 Task: Create a calendar event titled 'meeting with technical lead' on May 18, 2023, from 2:00 PM to 3:00 PM, with the description '2nd floor softage'.
Action: Mouse moved to (412, 673)
Screenshot: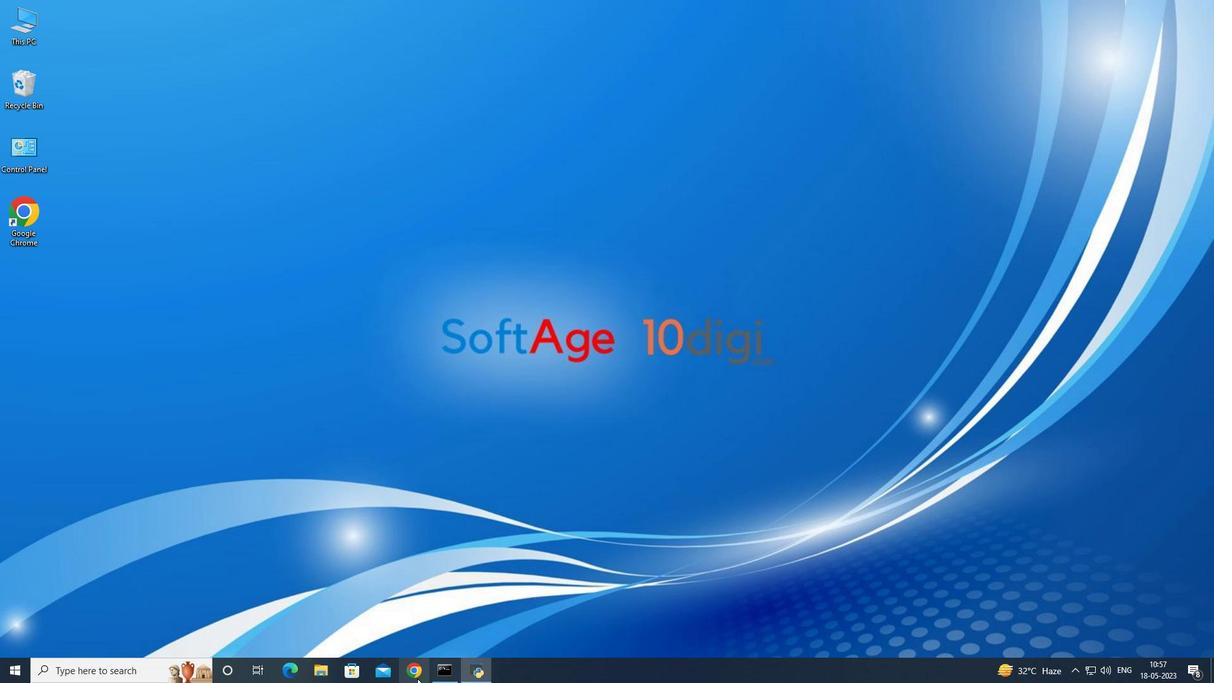 
Action: Mouse pressed left at (412, 673)
Screenshot: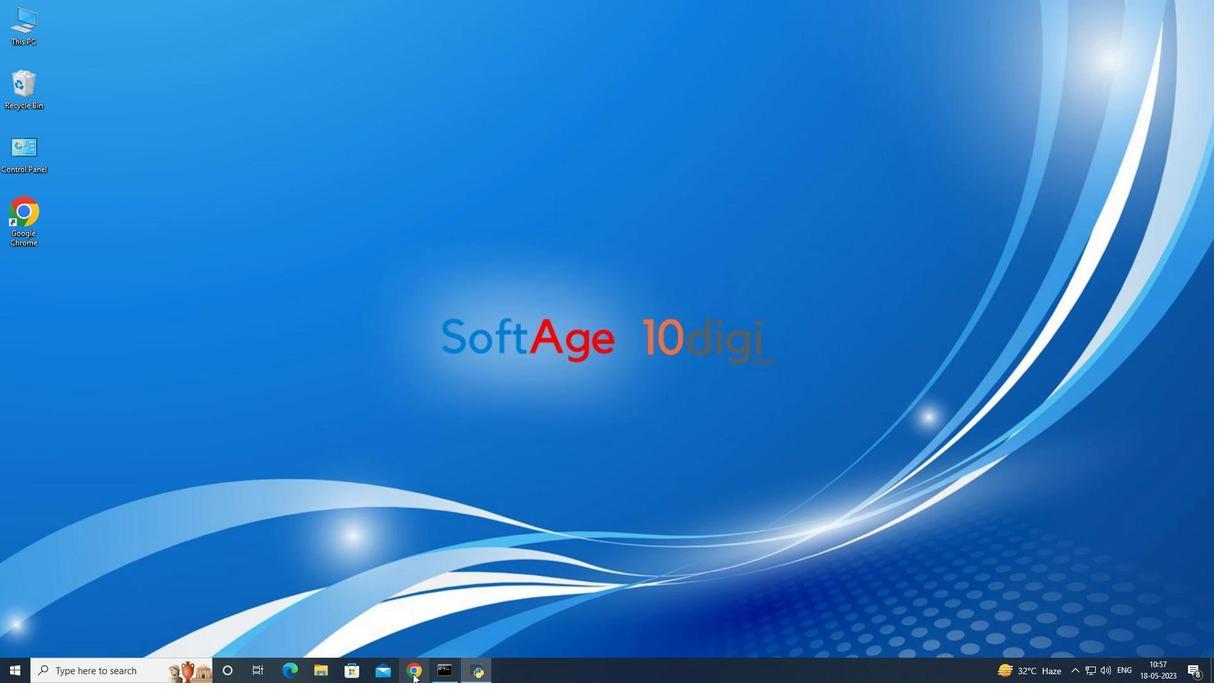 
Action: Mouse moved to (1160, 91)
Screenshot: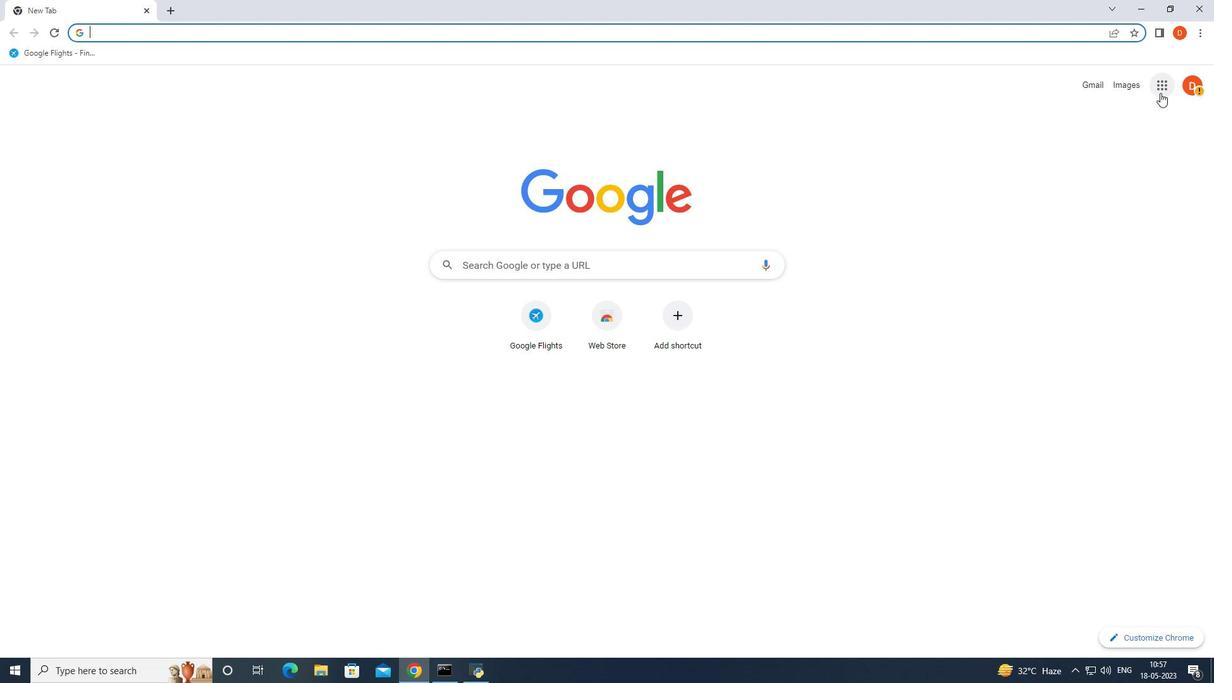 
Action: Mouse pressed left at (1160, 91)
Screenshot: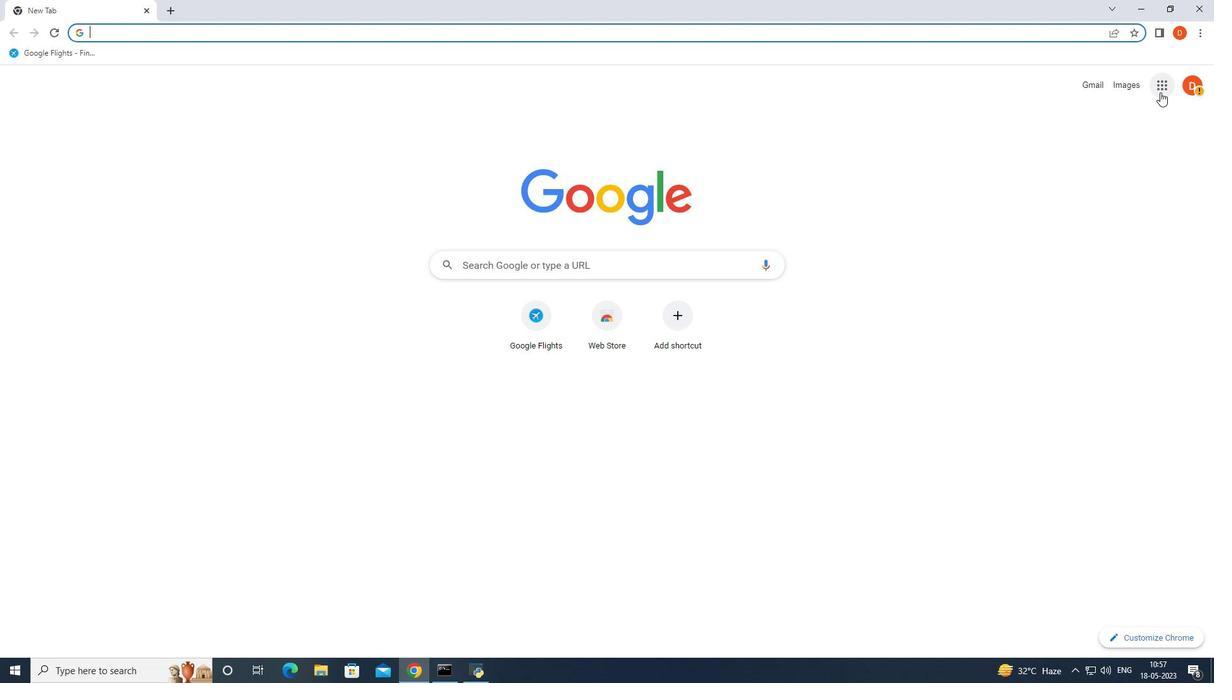 
Action: Mouse moved to (1158, 311)
Screenshot: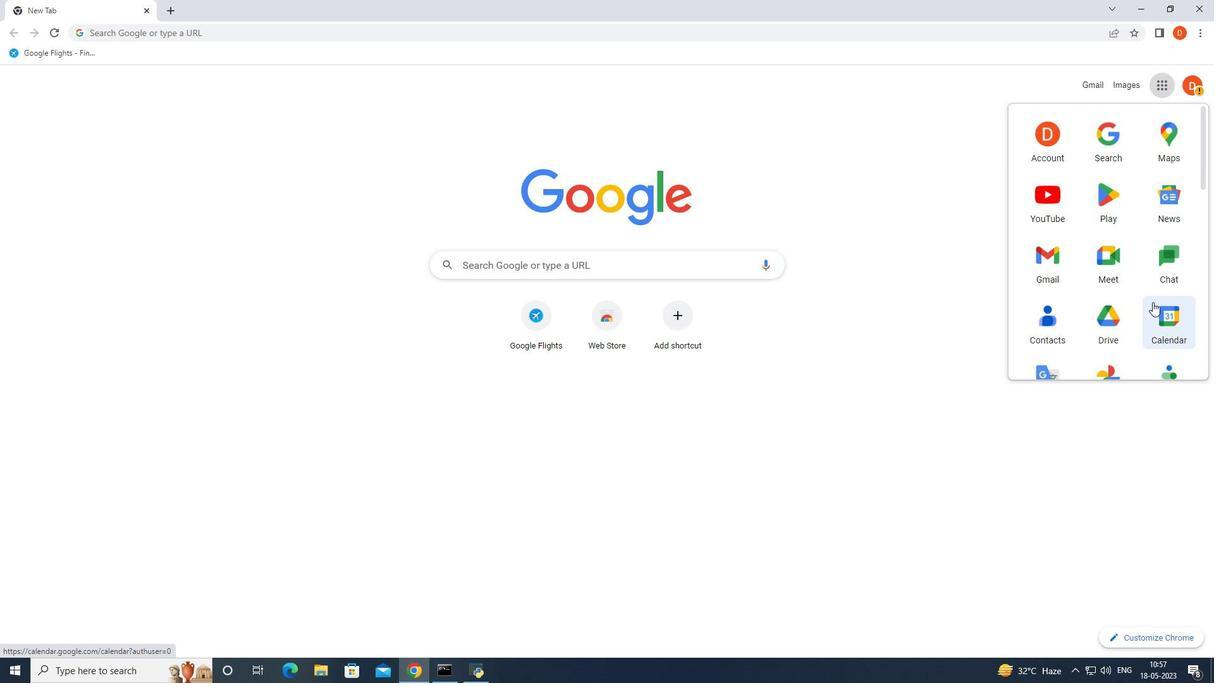 
Action: Mouse pressed left at (1158, 311)
Screenshot: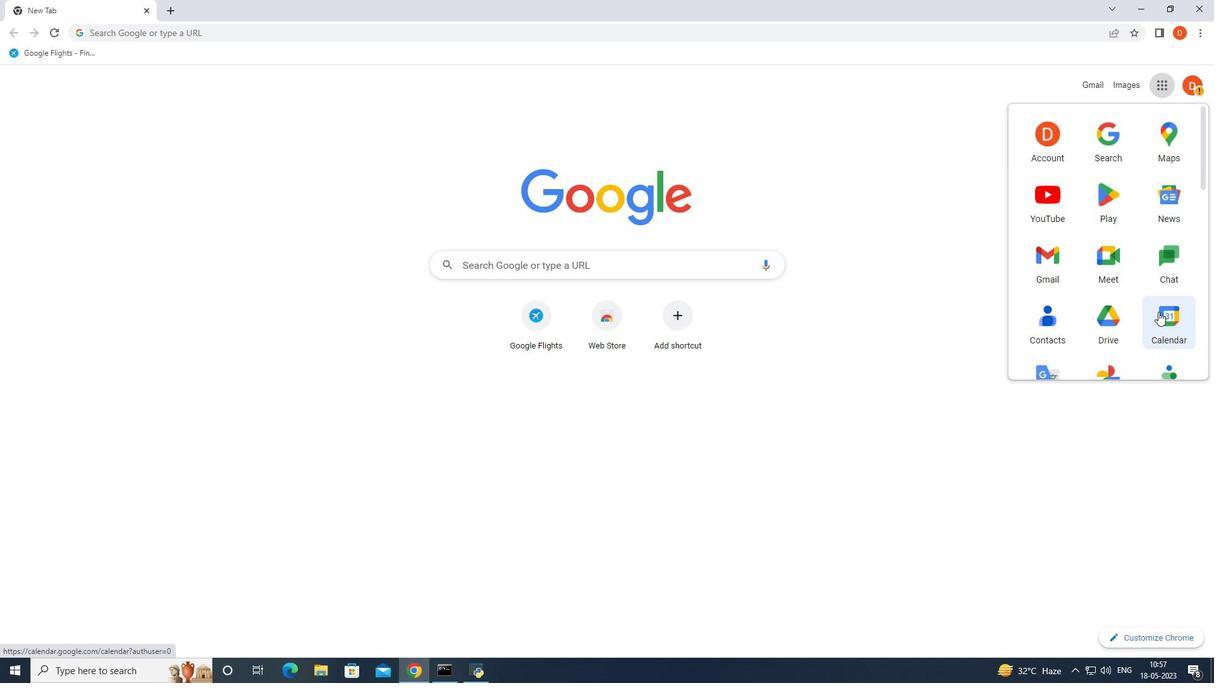 
Action: Mouse moved to (87, 112)
Screenshot: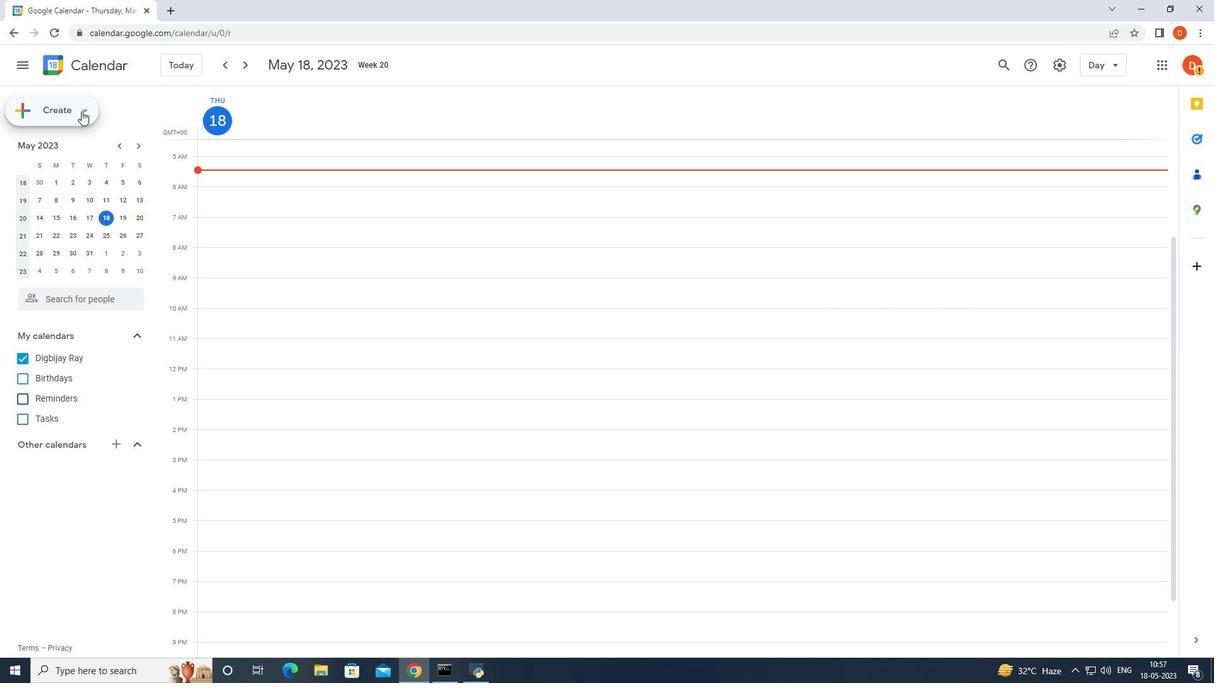 
Action: Mouse pressed left at (87, 112)
Screenshot: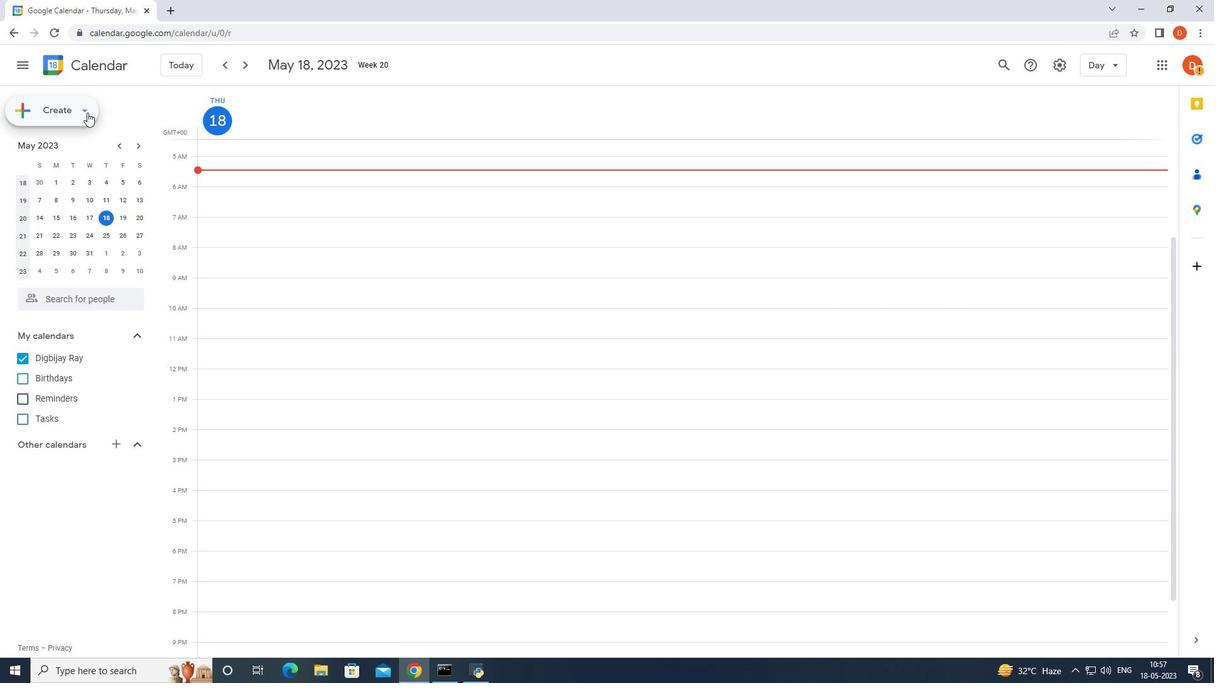 
Action: Mouse moved to (91, 153)
Screenshot: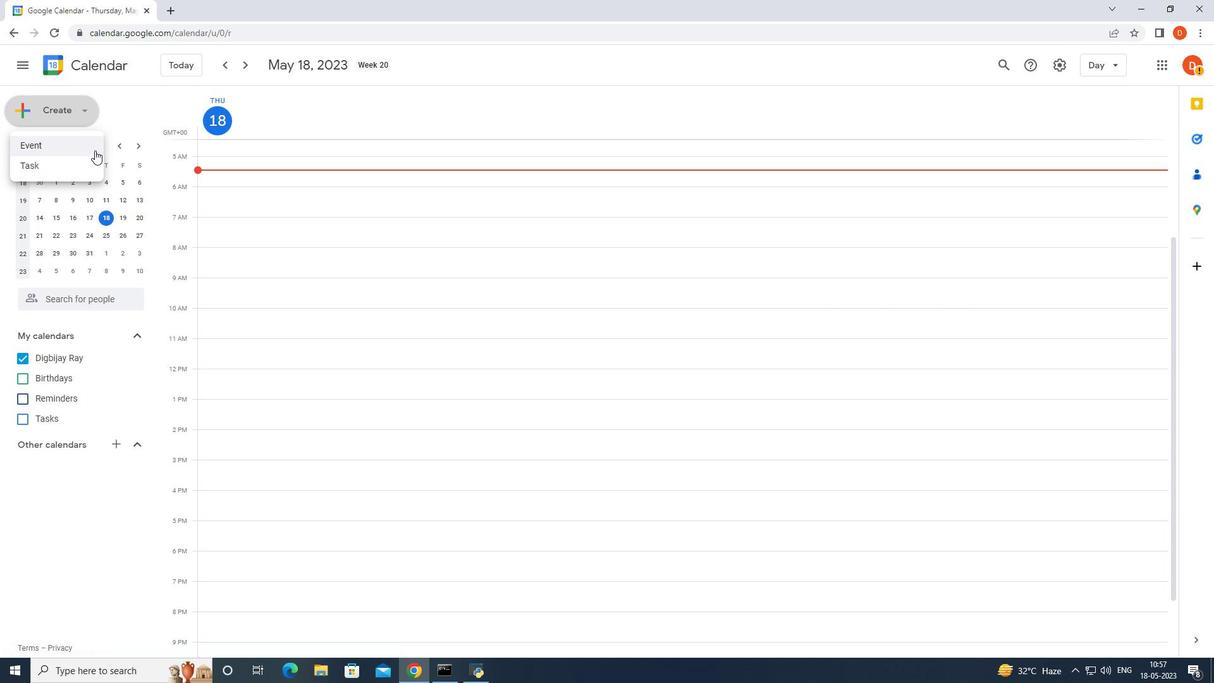 
Action: Mouse pressed left at (91, 153)
Screenshot: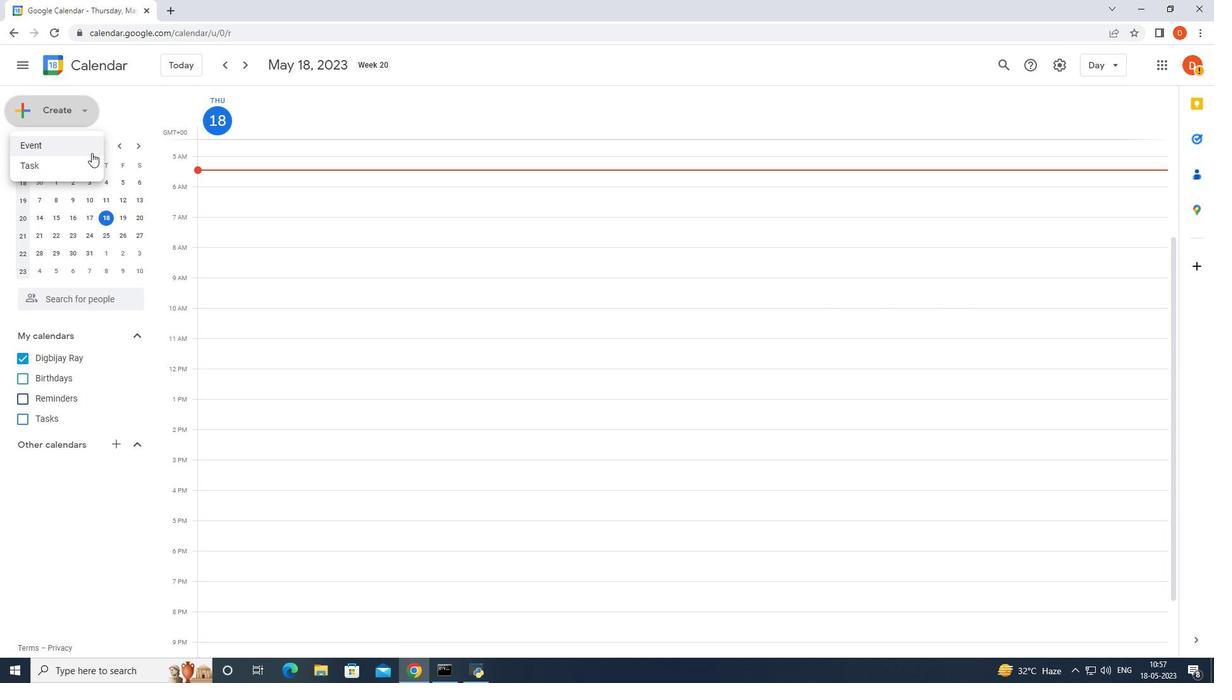 
Action: Mouse moved to (244, 262)
Screenshot: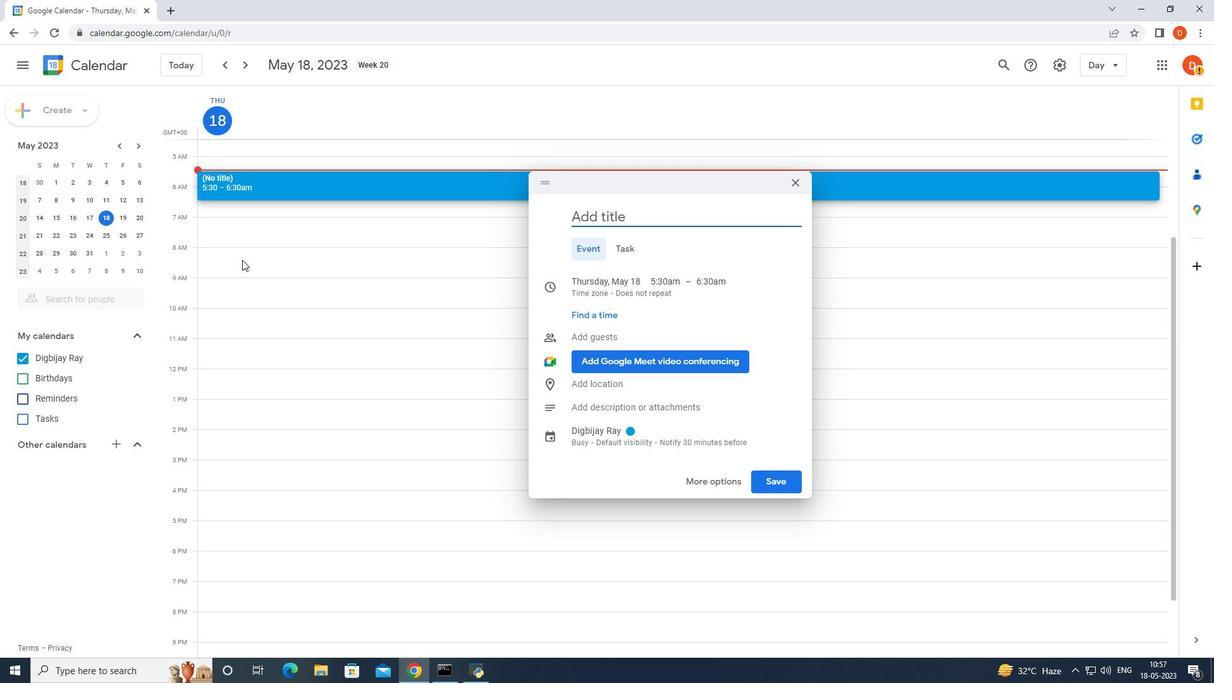 
Action: Mouse pressed left at (244, 262)
Screenshot: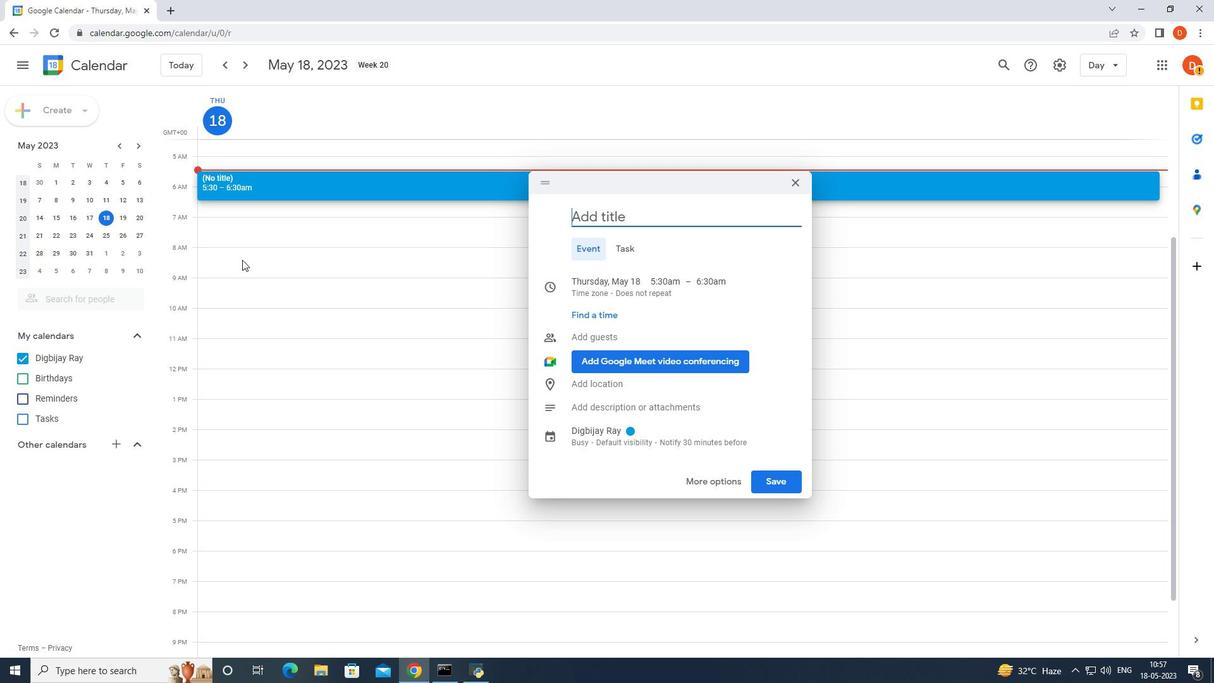 
Action: Mouse moved to (237, 317)
Screenshot: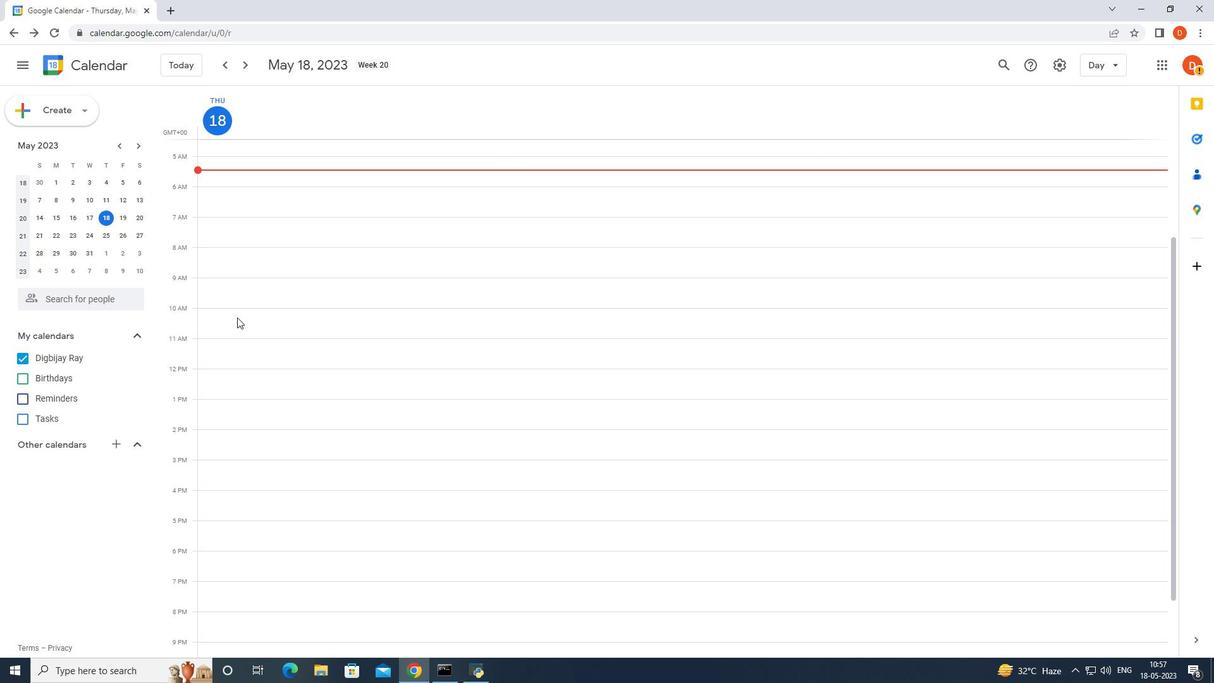 
Action: Mouse pressed left at (237, 317)
Screenshot: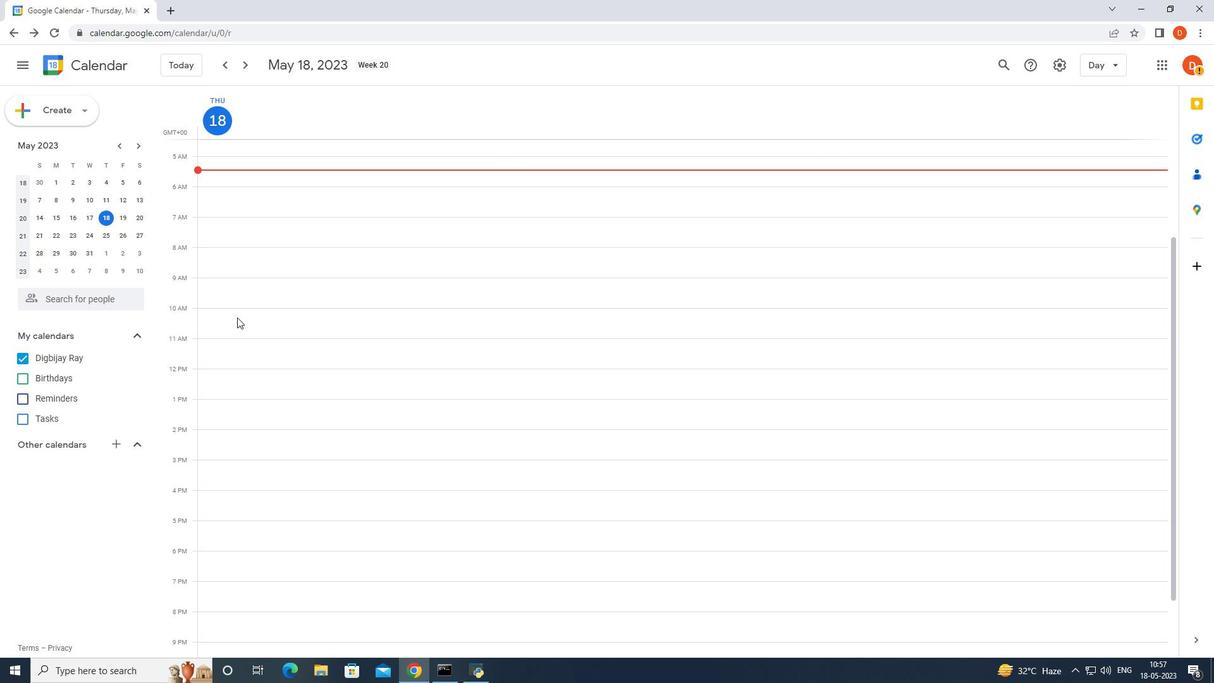 
Action: Mouse moved to (618, 235)
Screenshot: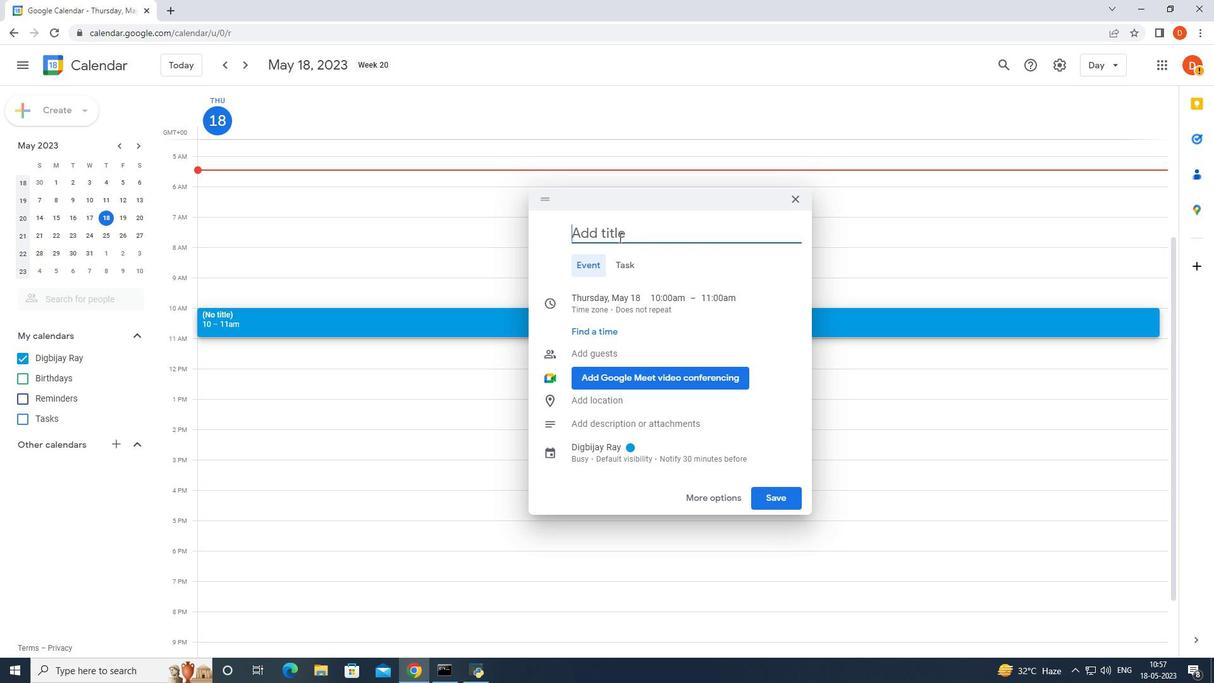 
Action: Key pressed meeting<Key.space>with<Key.space>technical<Key.space>lead
Screenshot: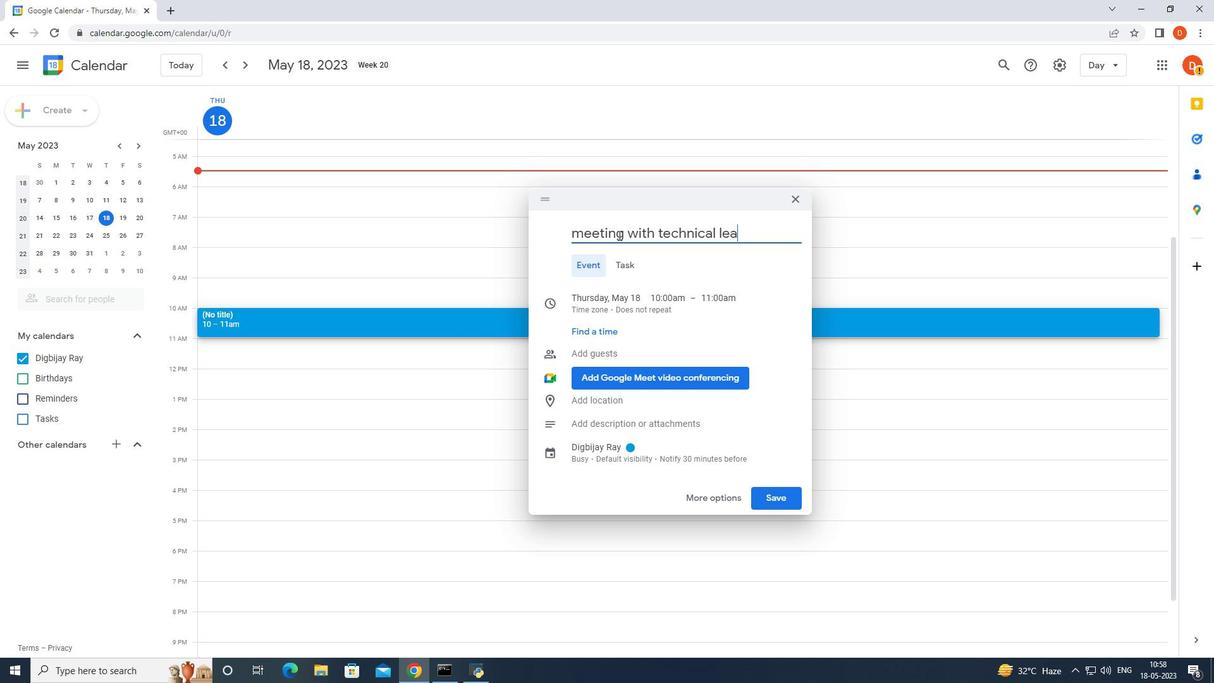 
Action: Mouse moved to (720, 498)
Screenshot: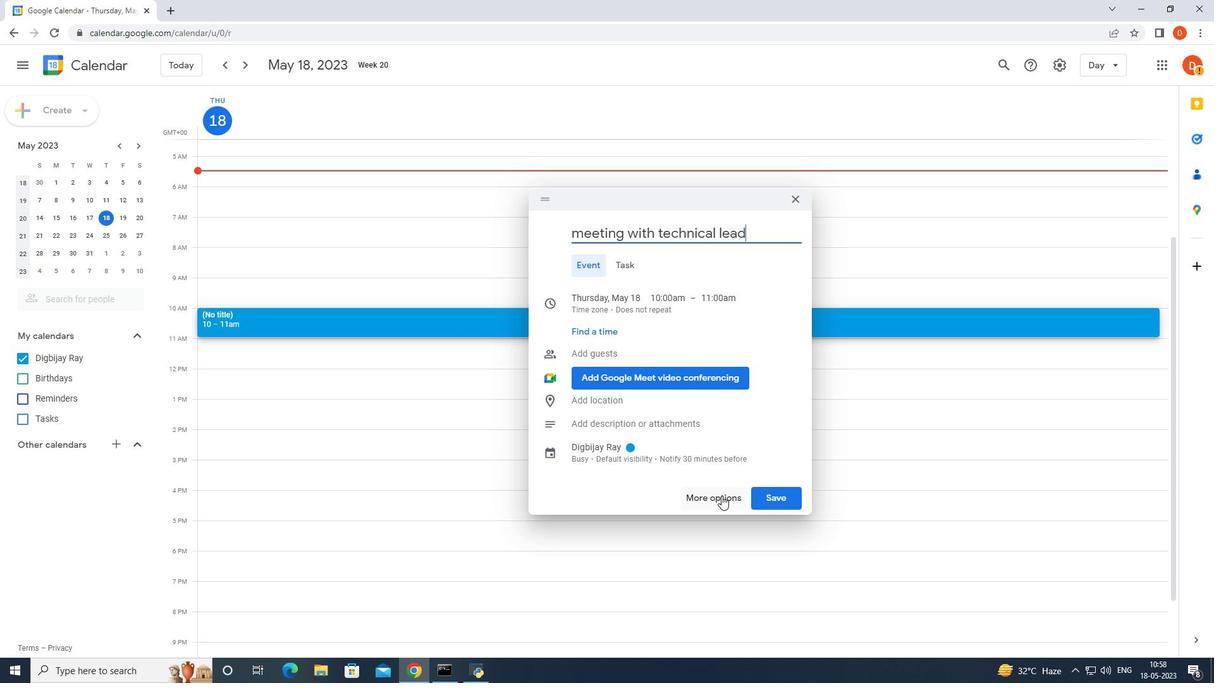 
Action: Mouse pressed left at (720, 498)
Screenshot: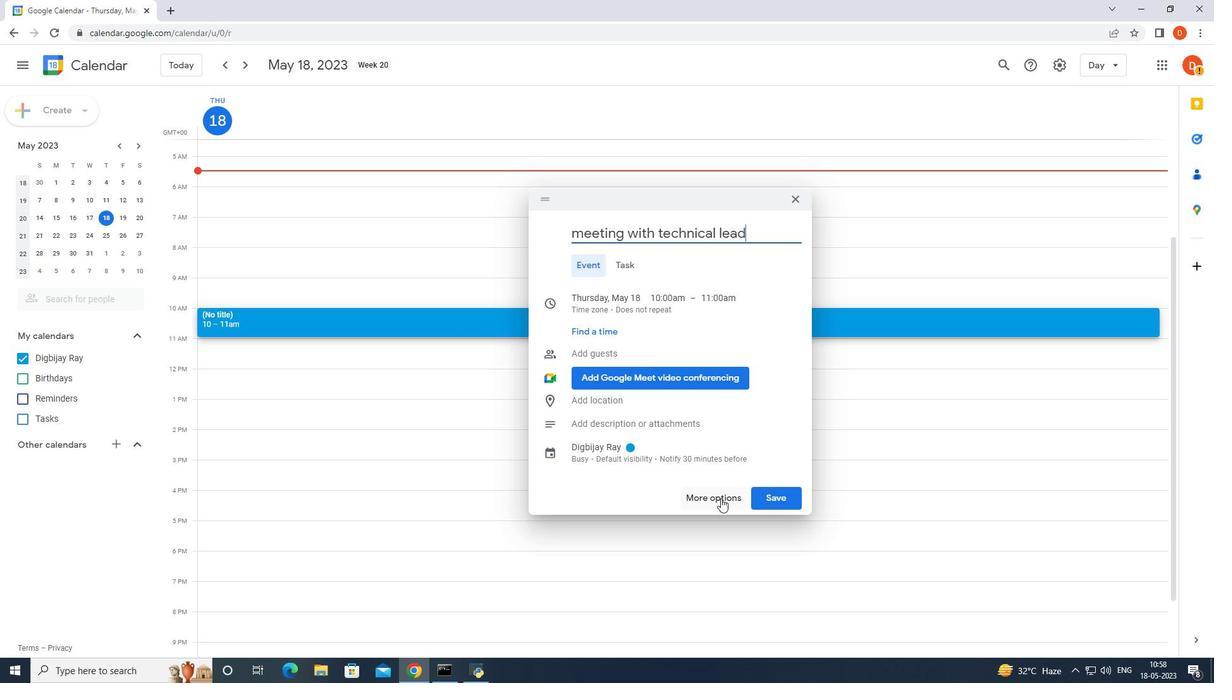 
Action: Mouse moved to (106, 414)
Screenshot: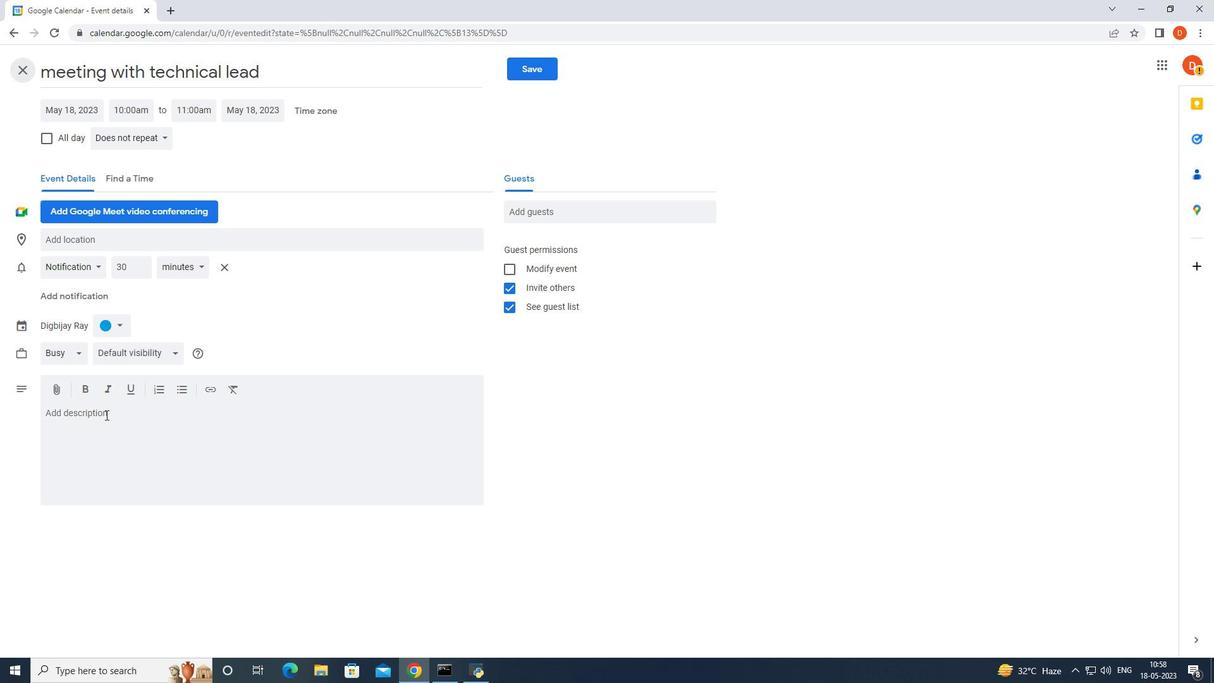 
Action: Mouse pressed left at (106, 414)
Screenshot: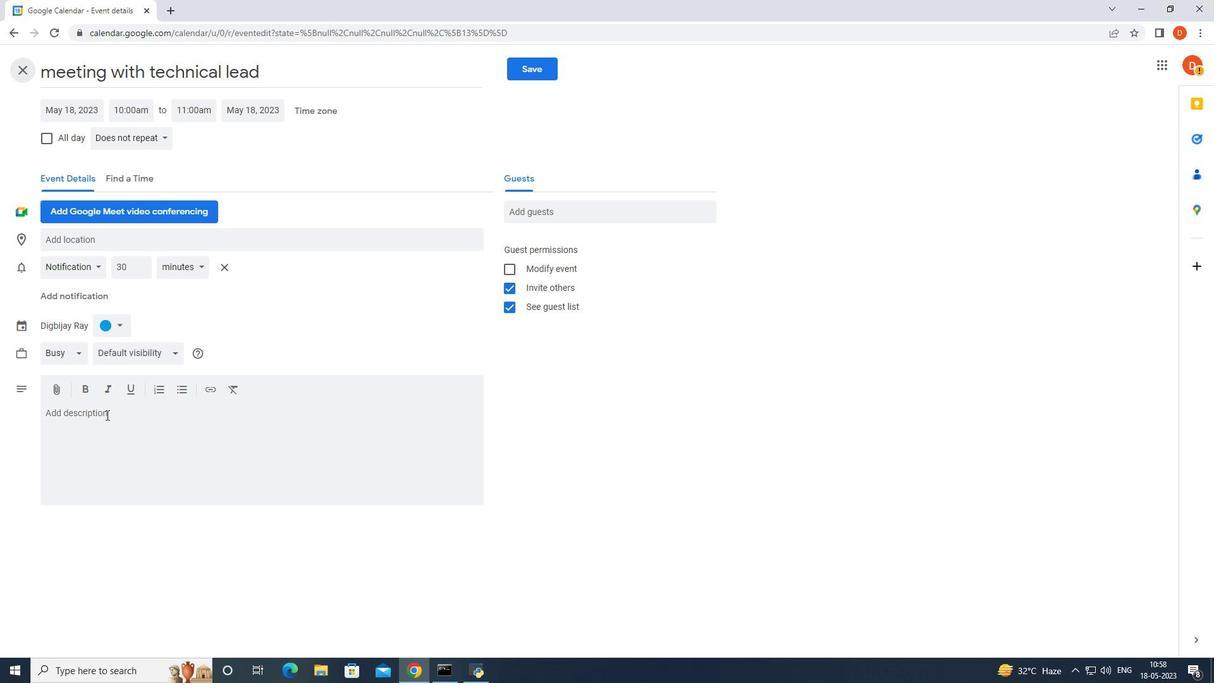 
Action: Mouse moved to (218, 418)
Screenshot: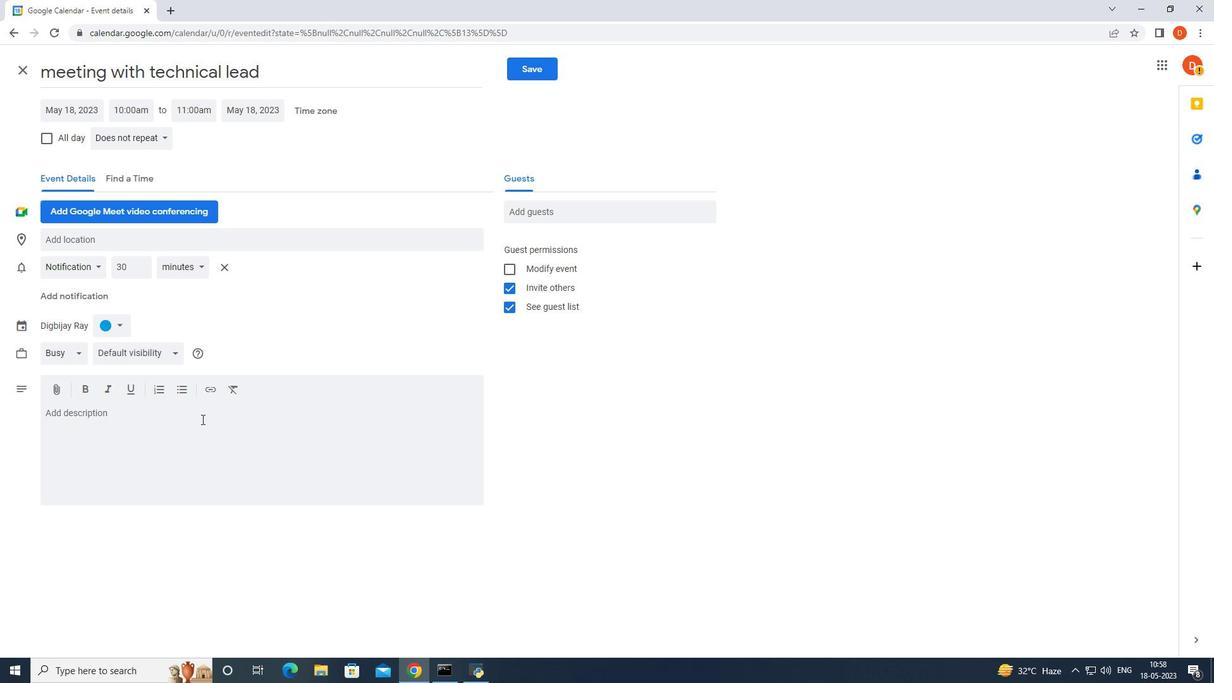 
Action: Key pressed <Key.shift><Key.shift><Key.shift><Key.shift><Key.shift><Key.shift><Key.shift><Key.shift><Key.shift>@<Key.backspace>2<Key.space>nd<Key.space><Key.backspace><Key.backspace><Key.backspace><Key.backspace>nd<Key.space>floor<Key.space>in<Key.space>softage<Key.space>information<Key.space>ana<Key.backspace>d<Key.space>tech<Key.space>n<Key.backspace><Key.backspace>nology
Screenshot: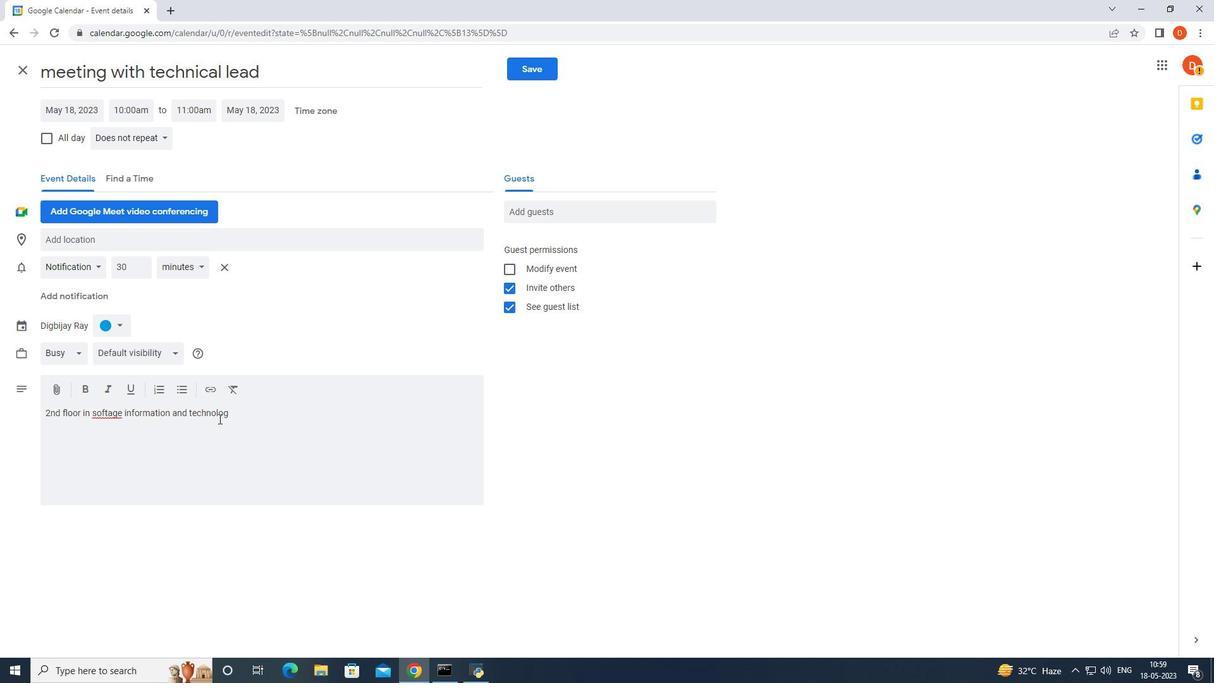 
Action: Mouse moved to (514, 71)
Screenshot: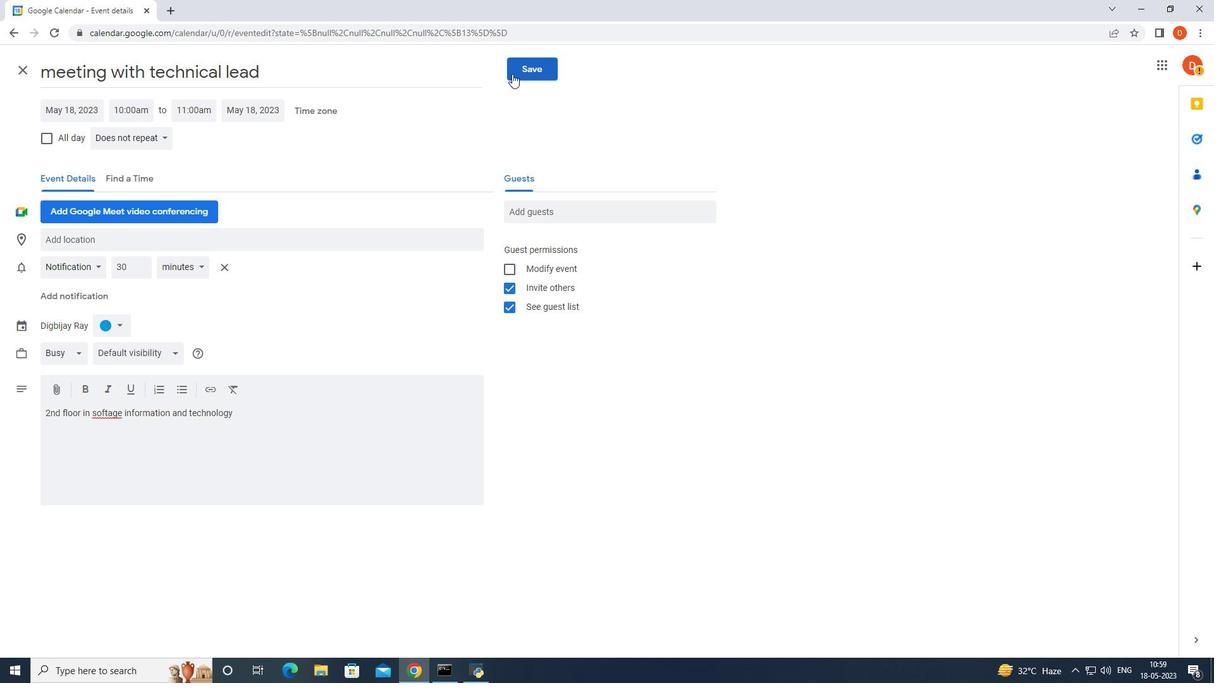 
Action: Mouse pressed left at (514, 71)
Screenshot: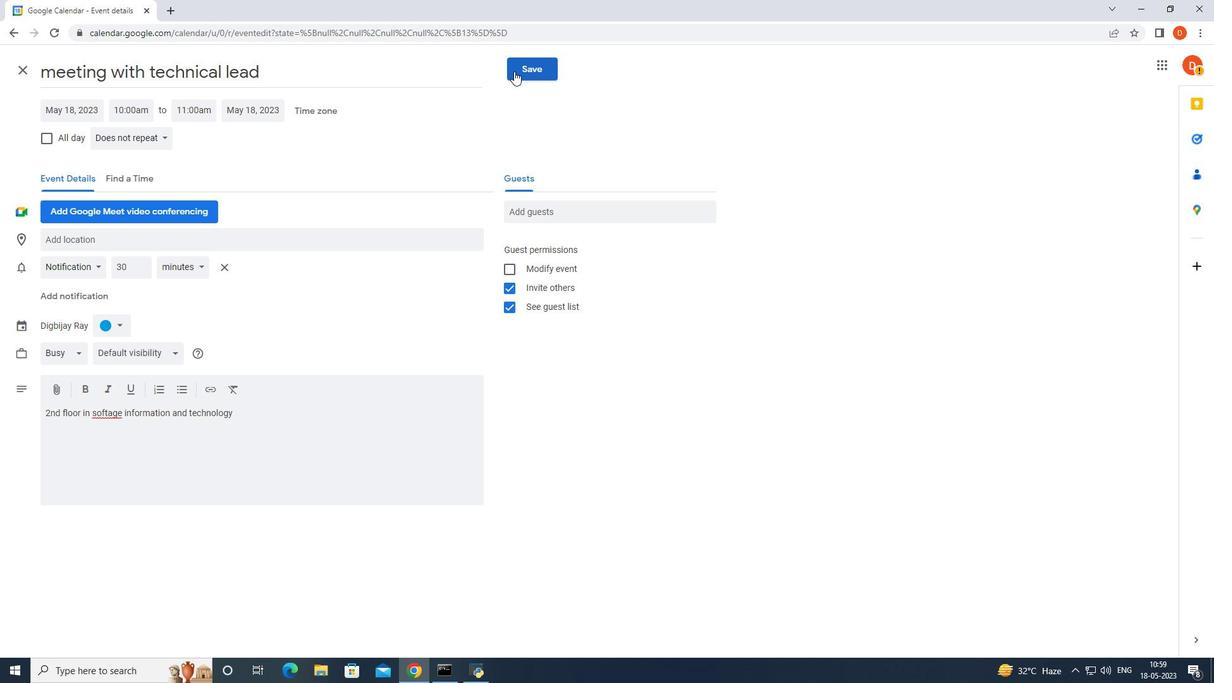 
Action: Mouse moved to (282, 433)
Screenshot: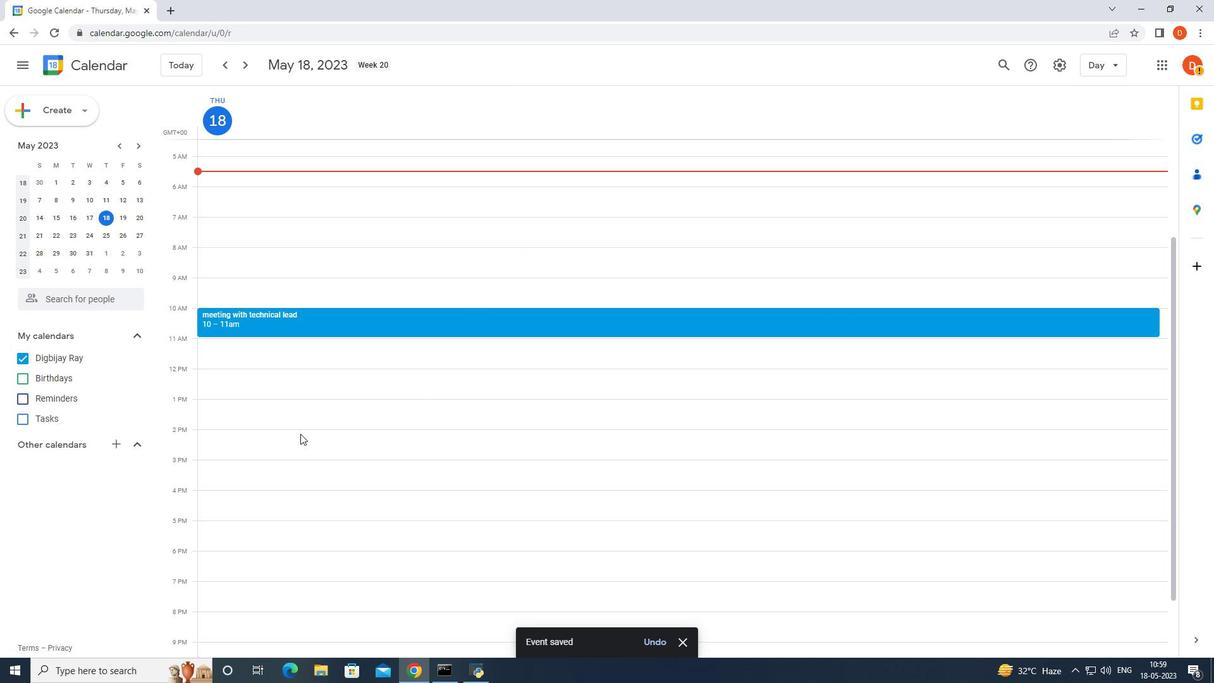 
Action: Mouse pressed left at (282, 433)
Screenshot: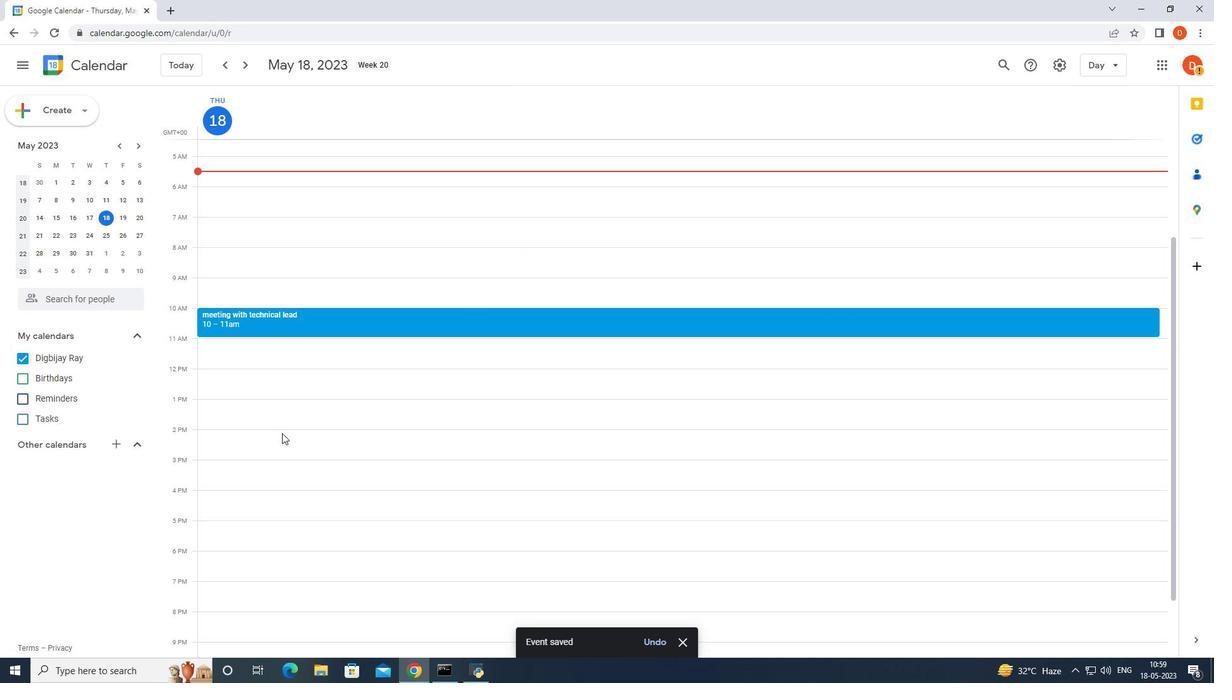 
Action: Mouse moved to (718, 507)
Screenshot: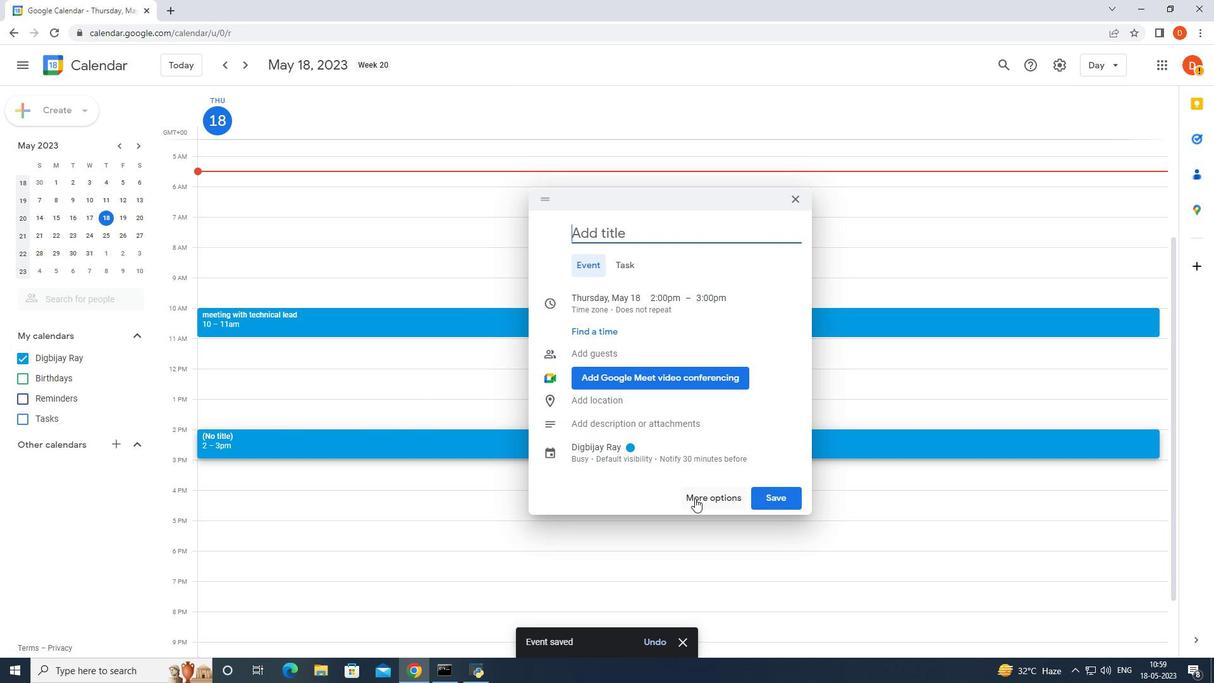 
Action: Mouse pressed left at (718, 507)
Screenshot: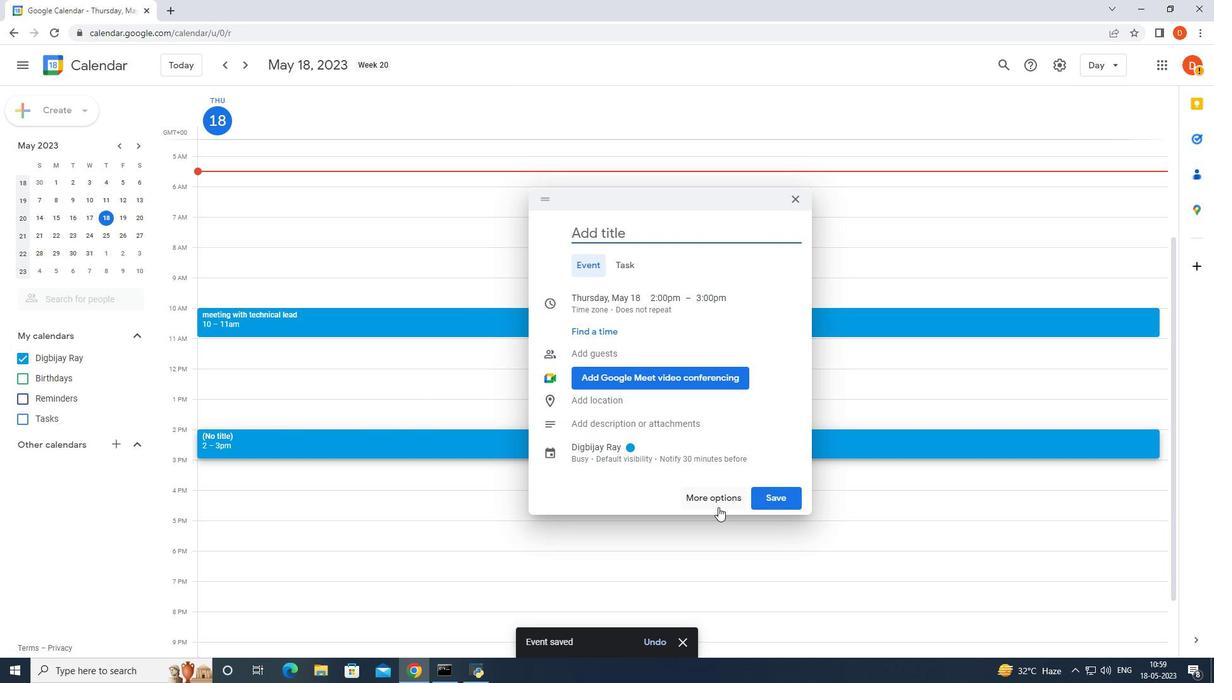 
Action: Mouse moved to (192, 67)
Screenshot: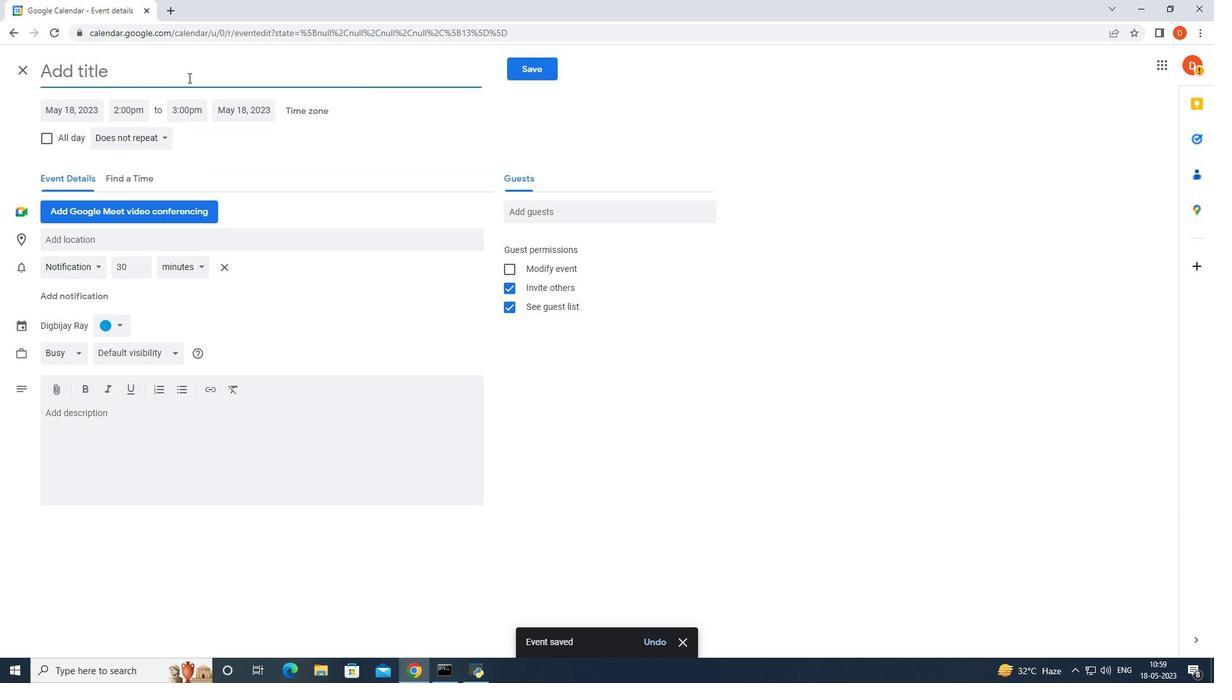 
Action: Mouse pressed left at (192, 67)
Screenshot: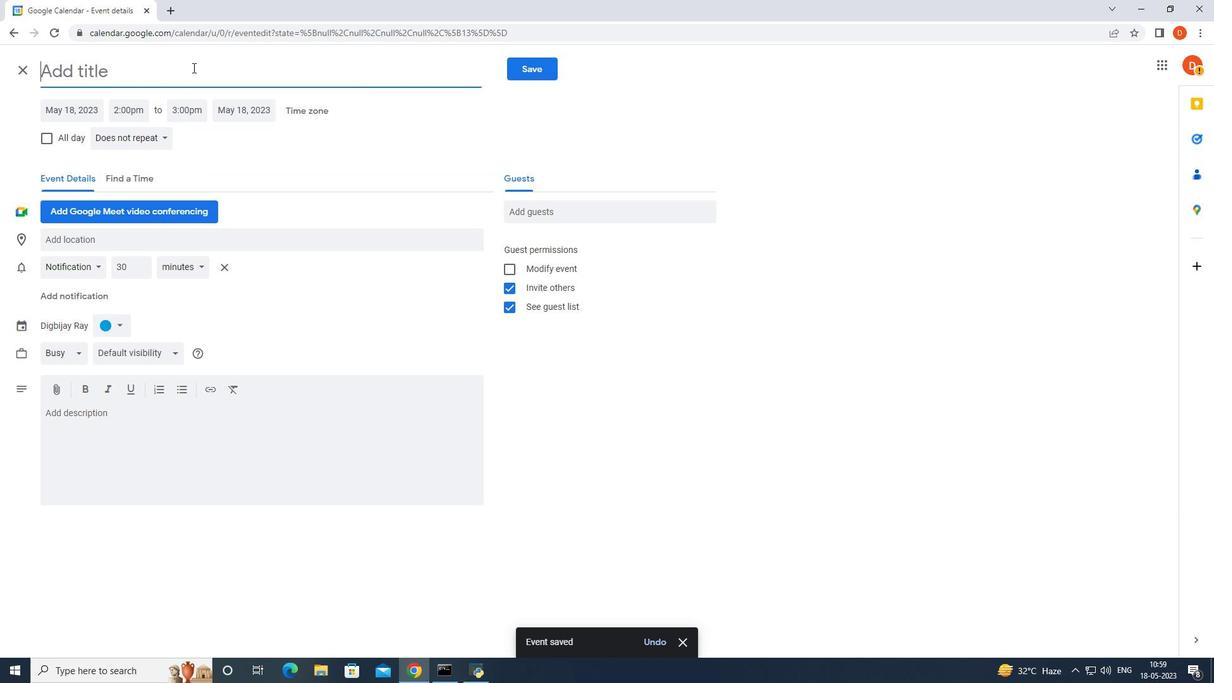 
Action: Mouse moved to (137, 80)
Screenshot: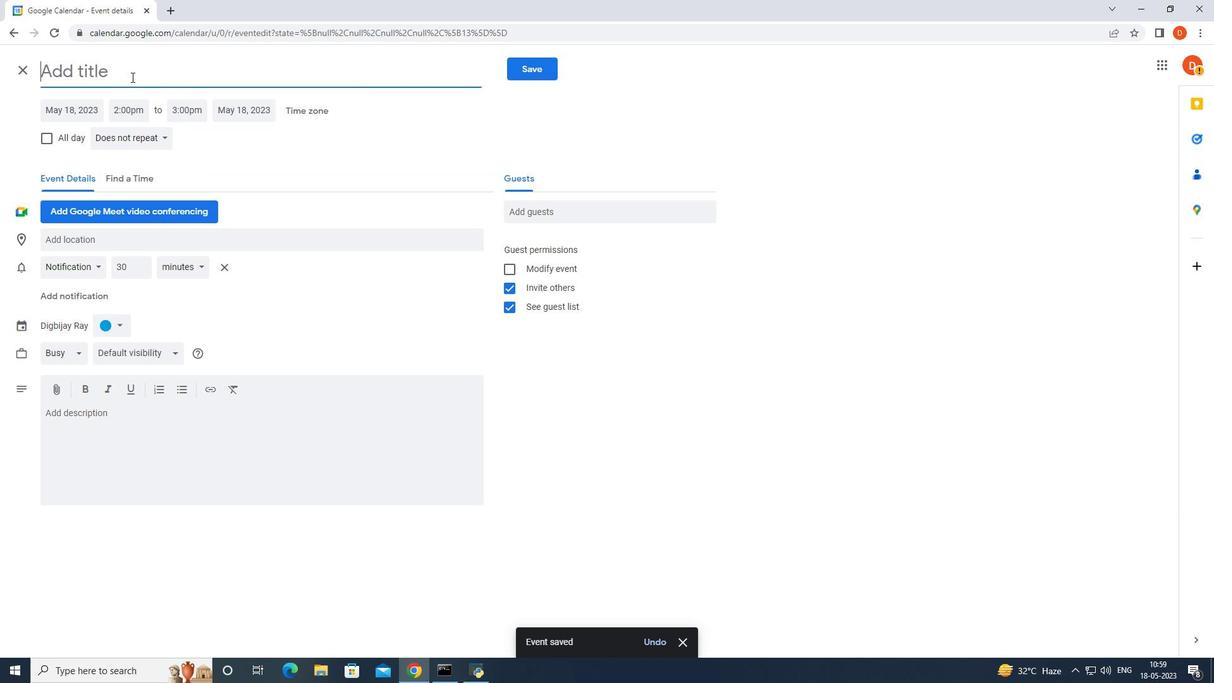 
Action: Key pressed meeting<Key.space>with<Key.space>technical<Key.space>lead
Screenshot: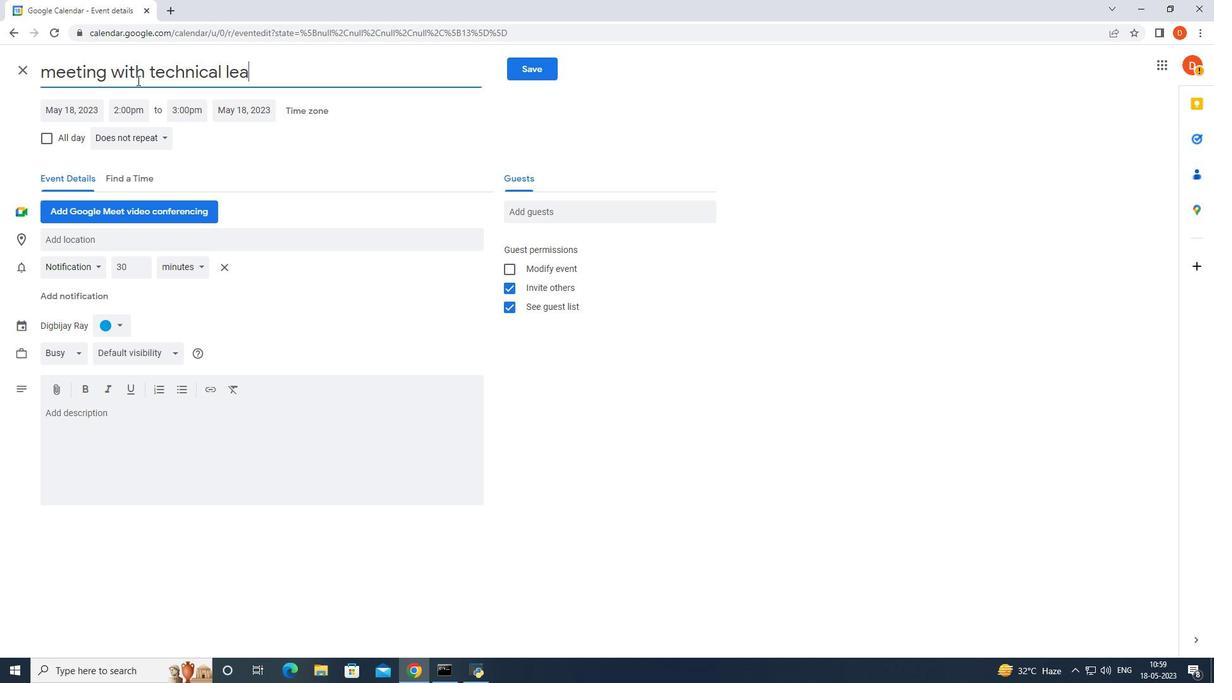 
Action: Mouse moved to (119, 425)
Screenshot: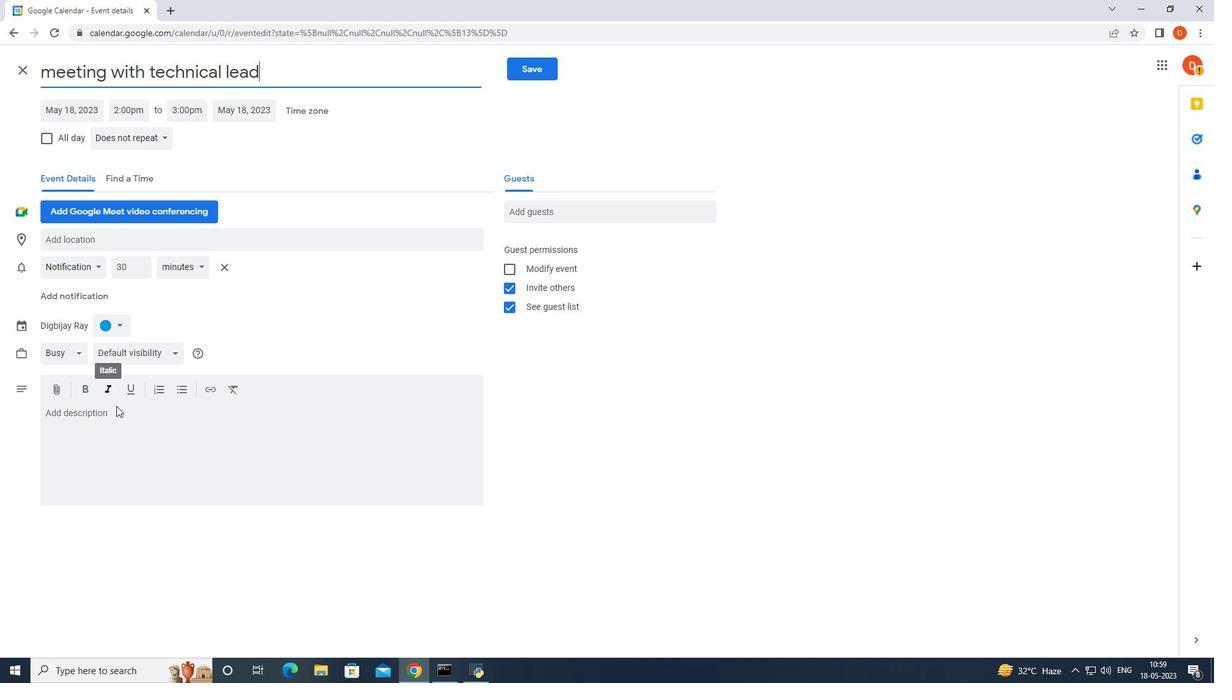 
Action: Mouse pressed left at (119, 425)
Screenshot: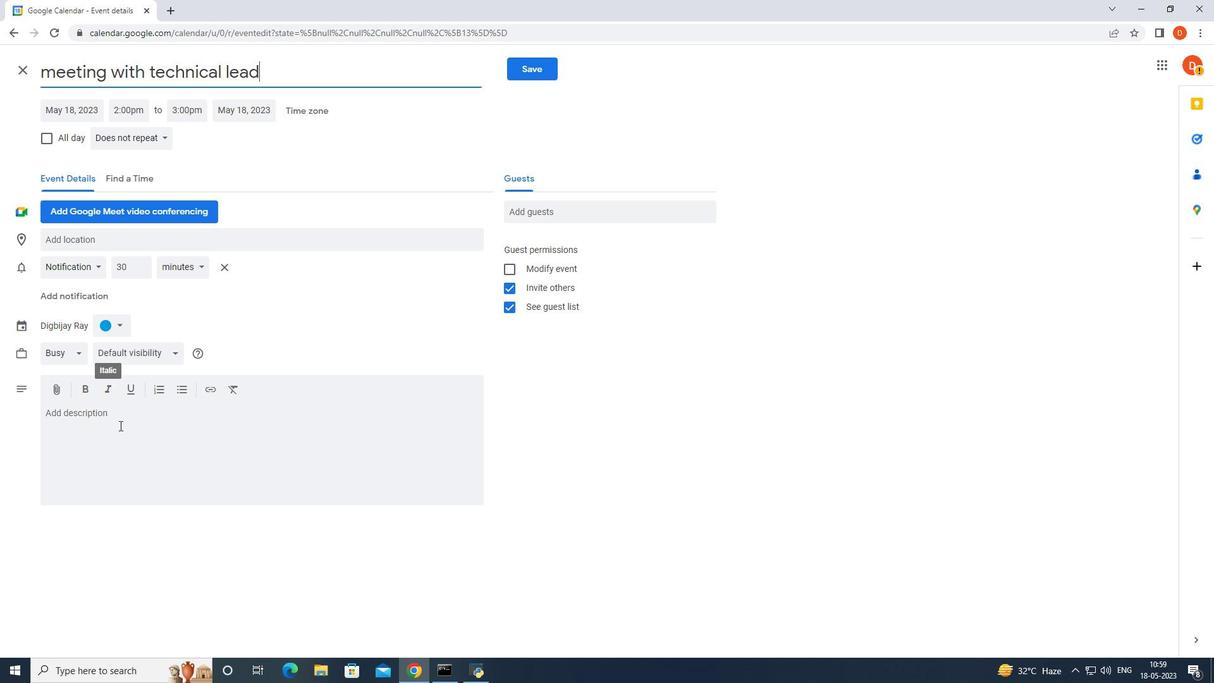 
Action: Mouse moved to (86, 421)
Screenshot: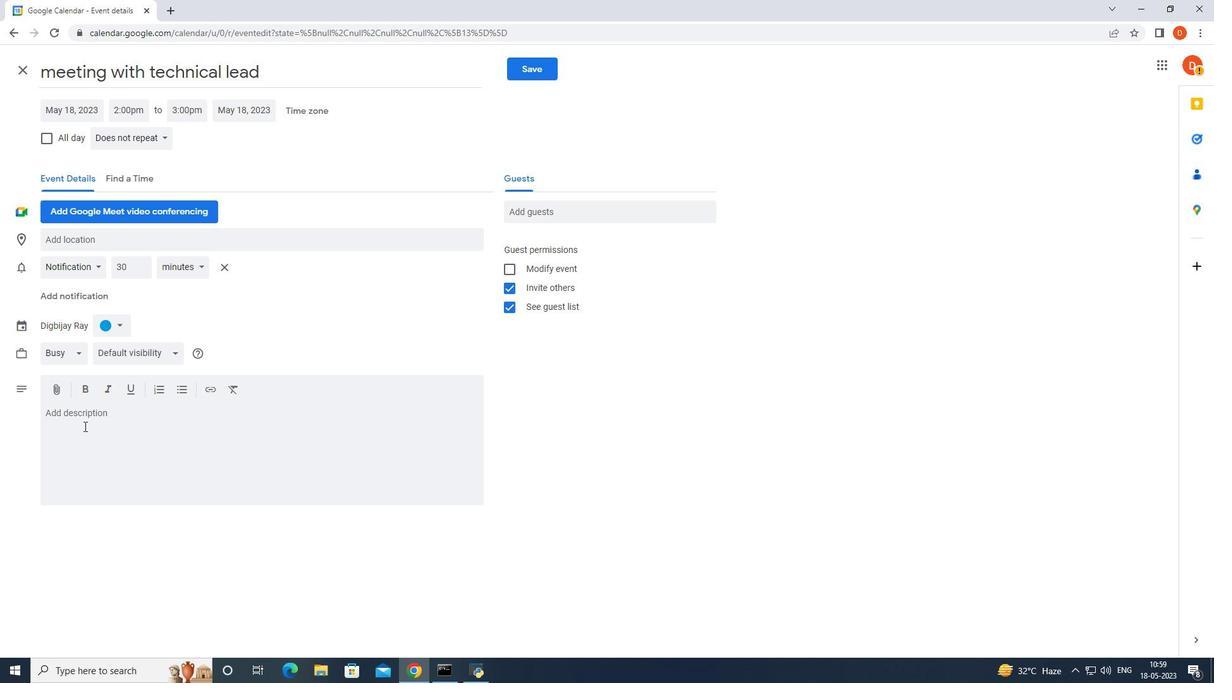 
Action: Key pressed 2nd<Key.space>fli<Key.backspace>oor<Key.space>softage<Key.space>information<Key.space>and<Key.space>technology
Screenshot: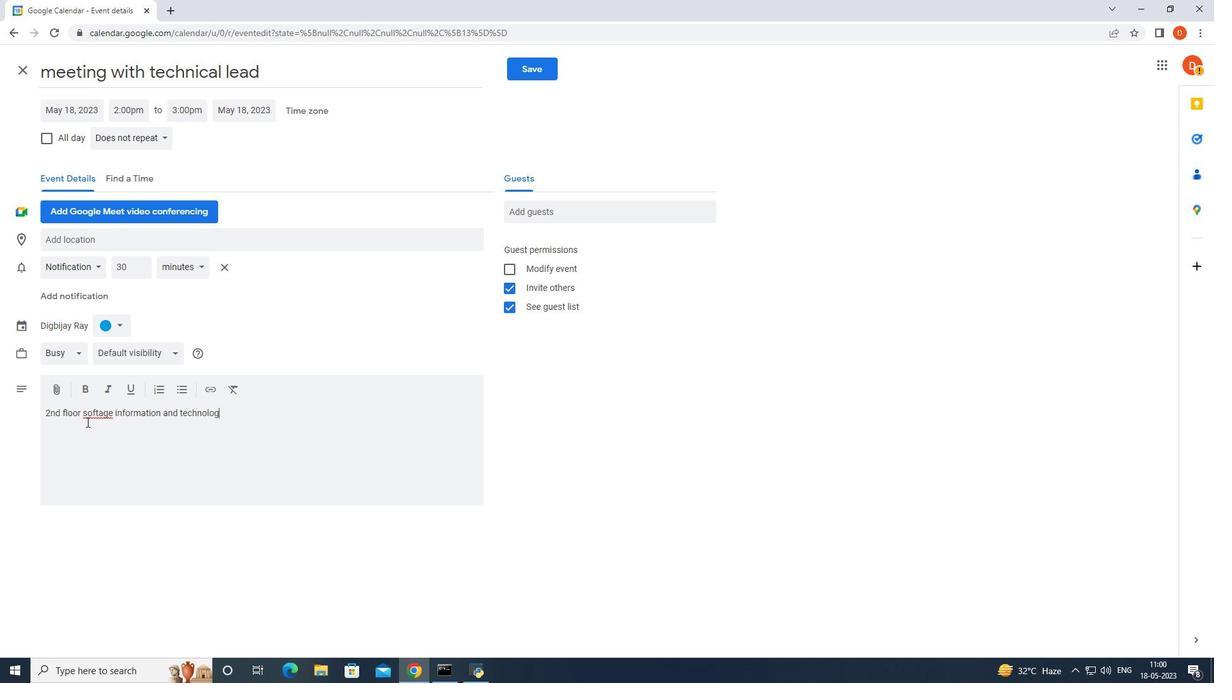 
Action: Mouse moved to (509, 64)
Screenshot: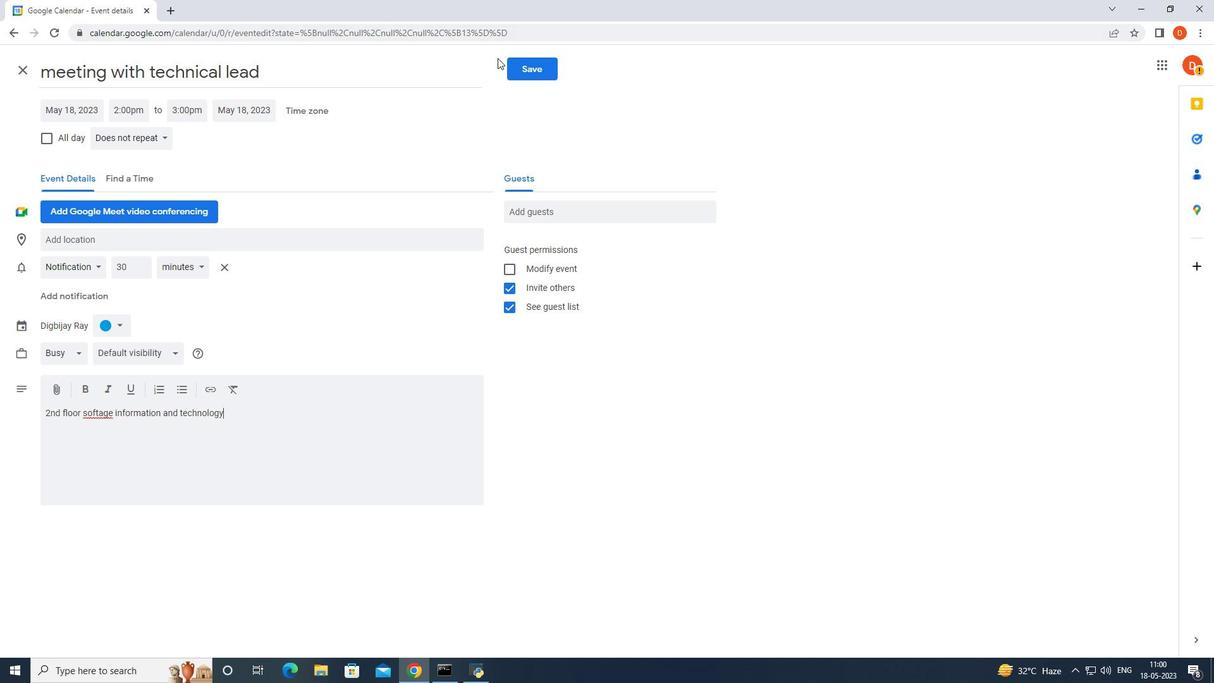 
Action: Mouse pressed left at (509, 64)
Screenshot: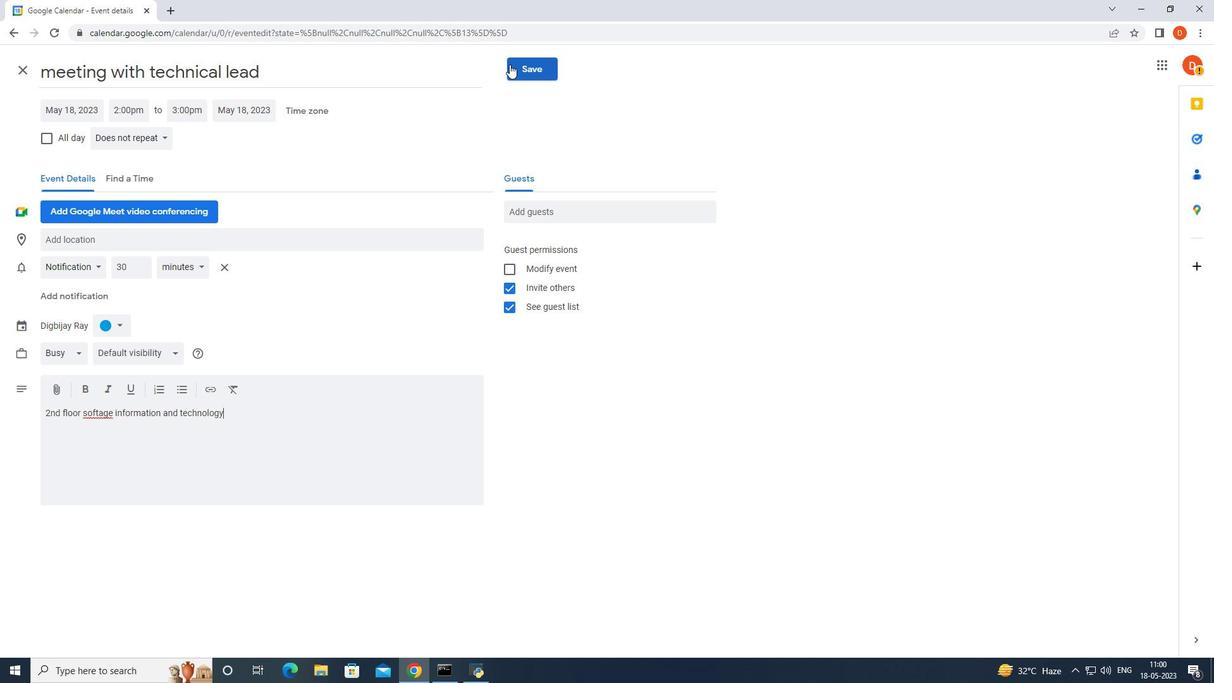 
Action: Mouse moved to (434, 233)
Screenshot: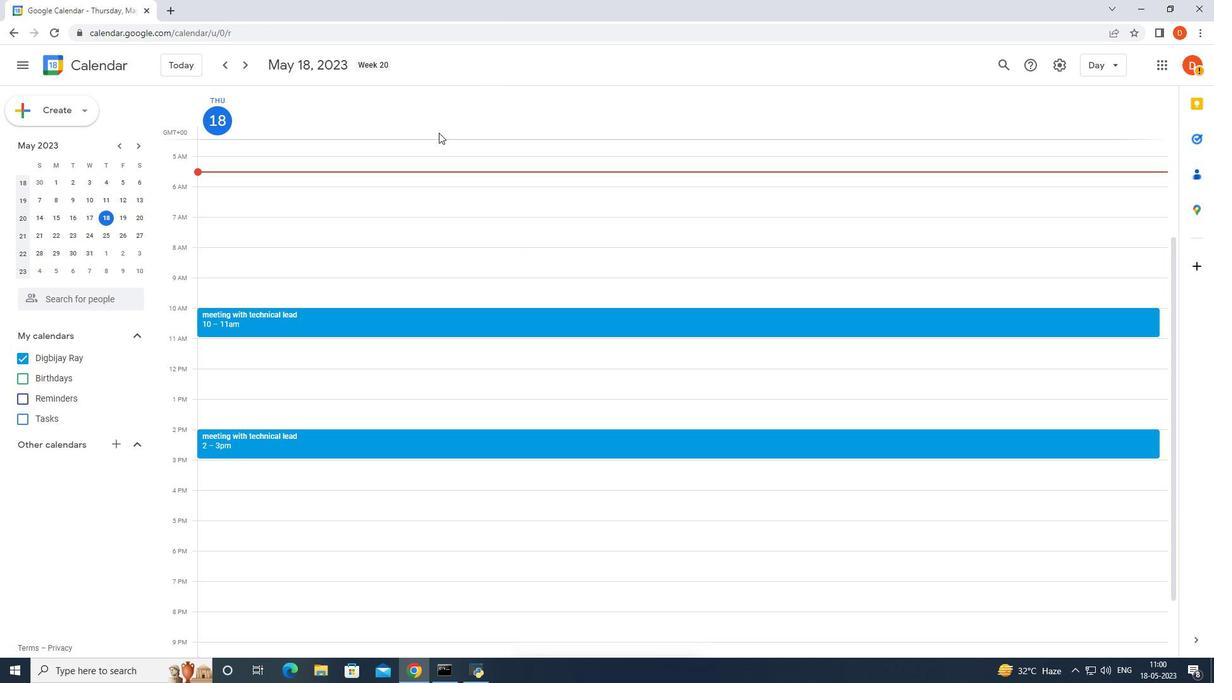 
Action: Mouse pressed left at (434, 233)
Screenshot: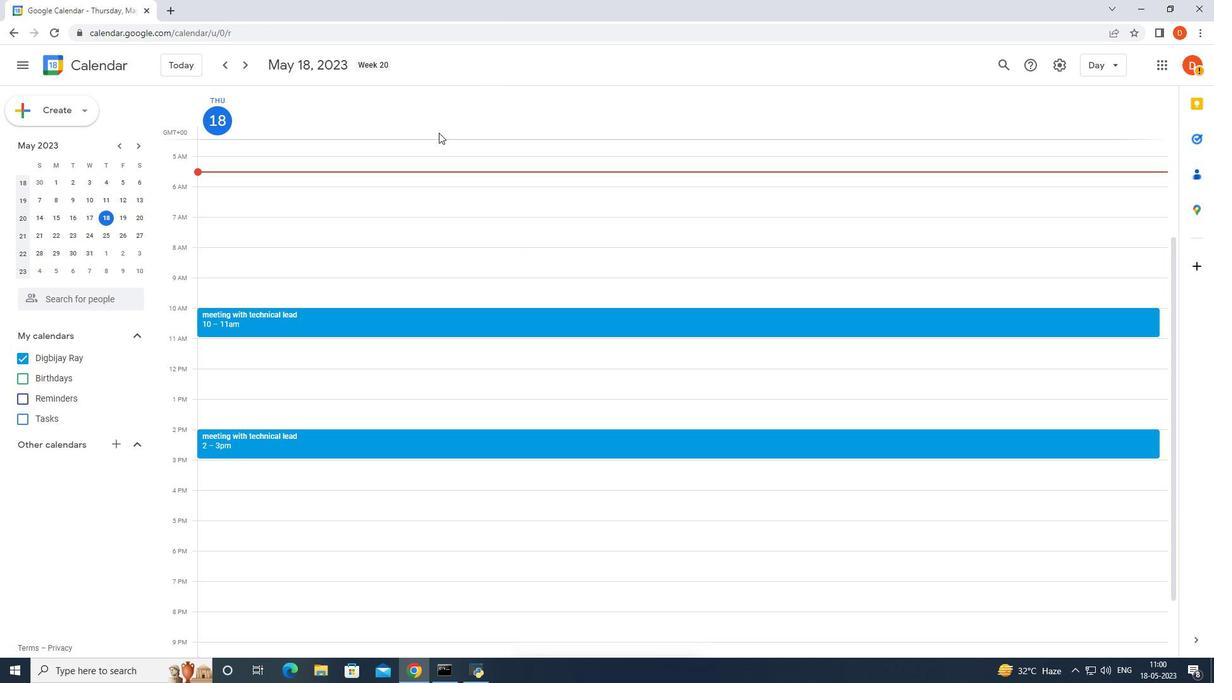 
Action: Mouse moved to (271, 362)
Screenshot: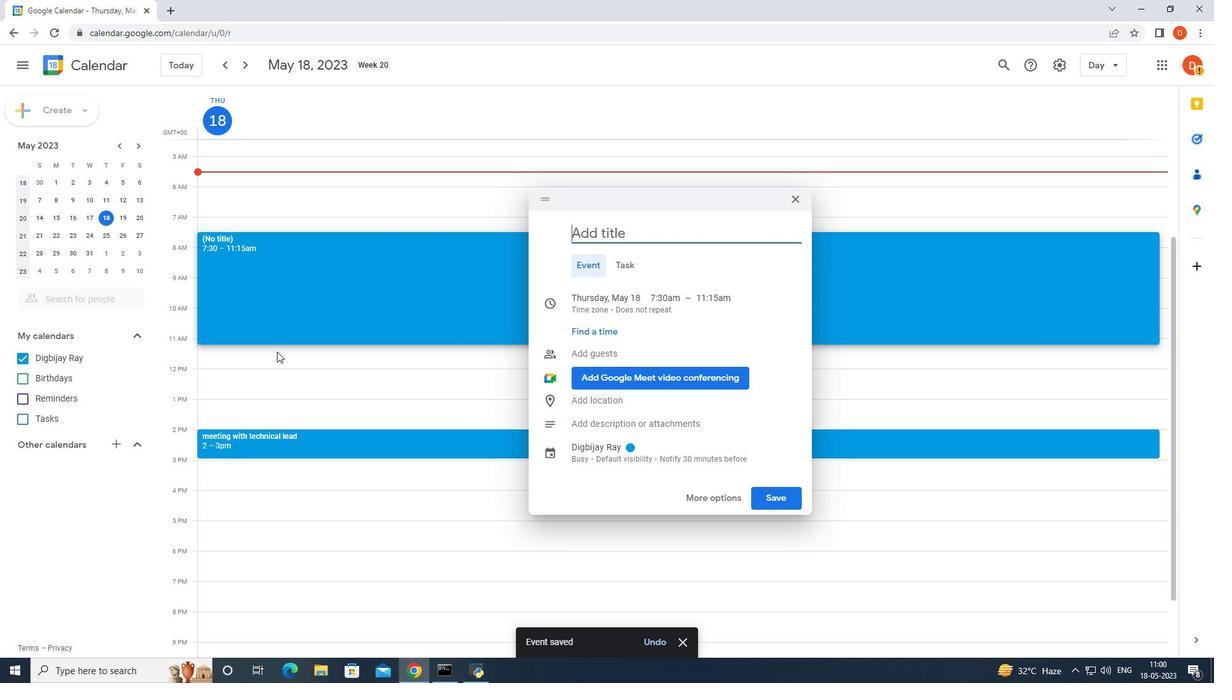
Action: Mouse pressed left at (271, 362)
Screenshot: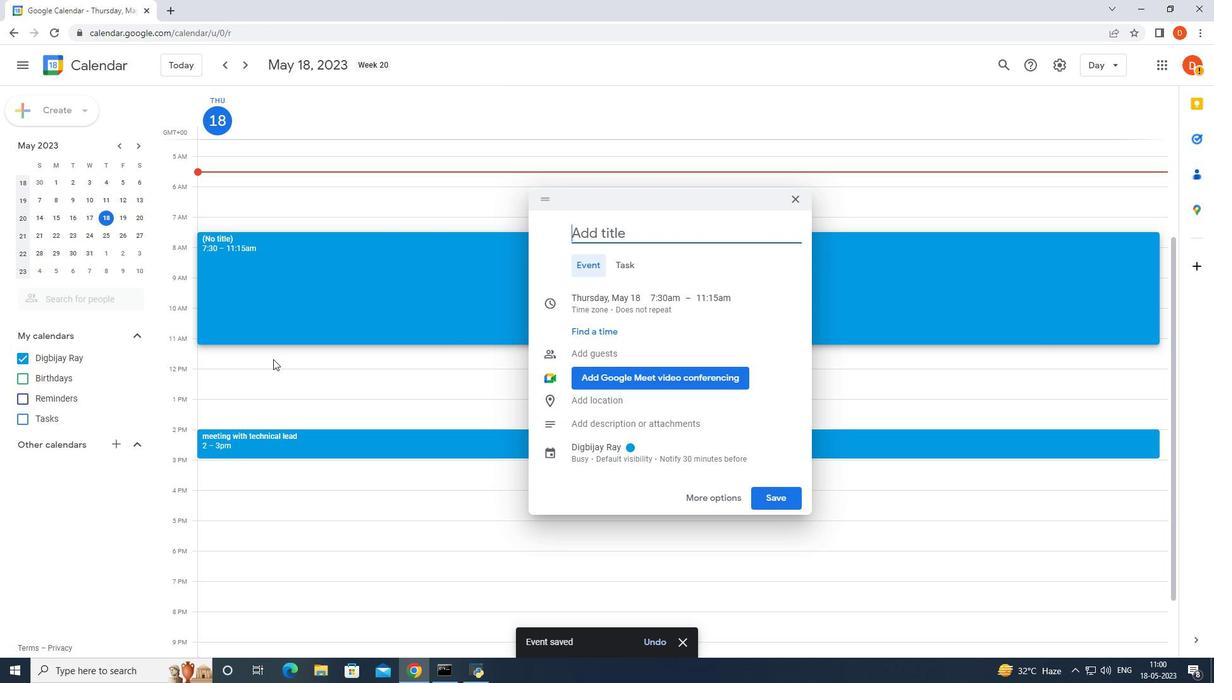 
Action: Mouse moved to (342, 471)
Screenshot: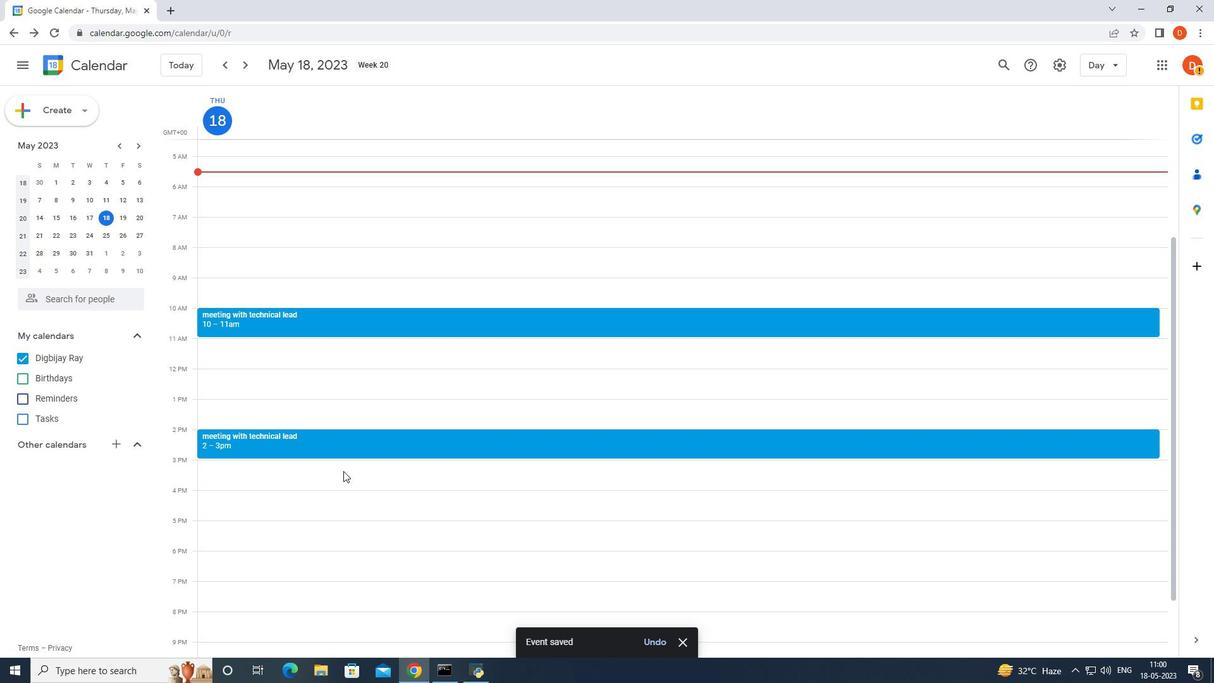 
Action: Mouse scrolled (342, 471) with delta (0, 0)
Screenshot: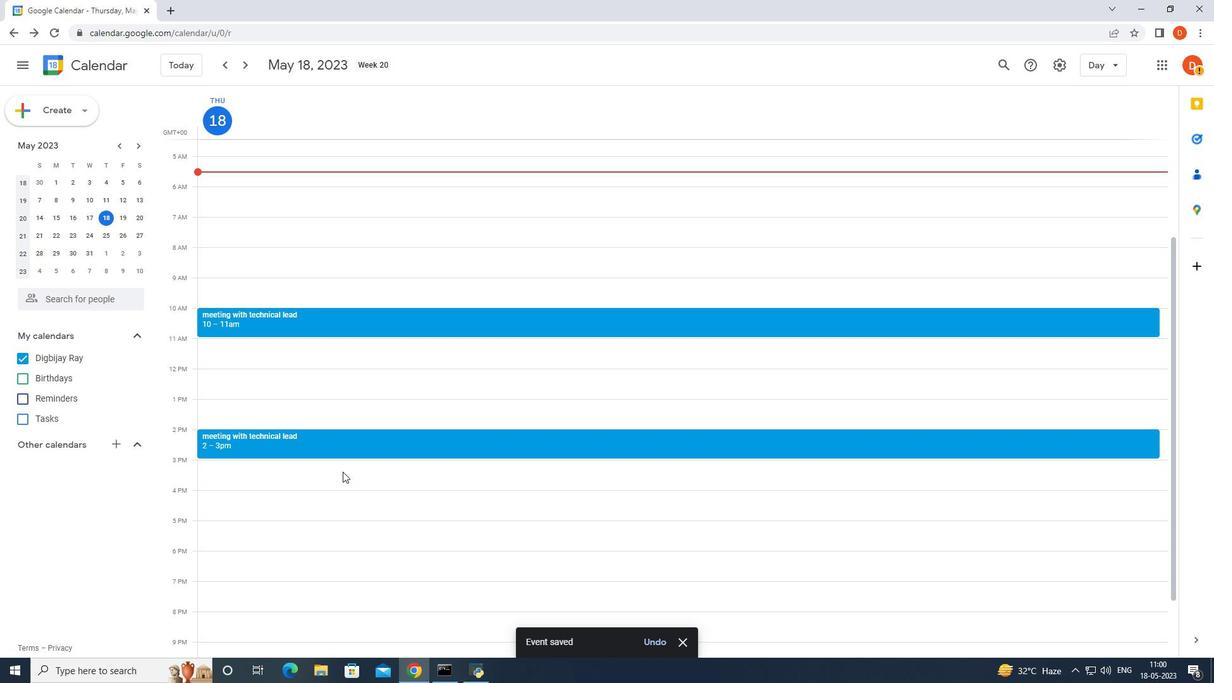 
Action: Mouse scrolled (342, 471) with delta (0, 0)
Screenshot: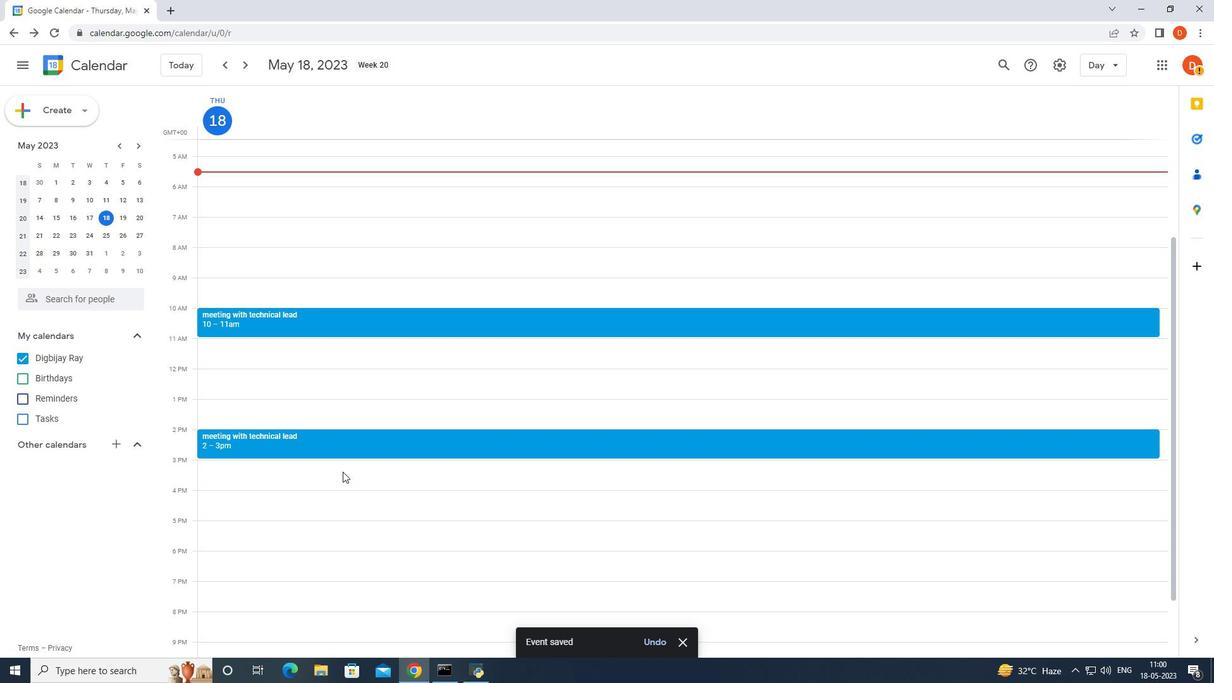 
Action: Mouse scrolled (342, 471) with delta (0, 0)
Screenshot: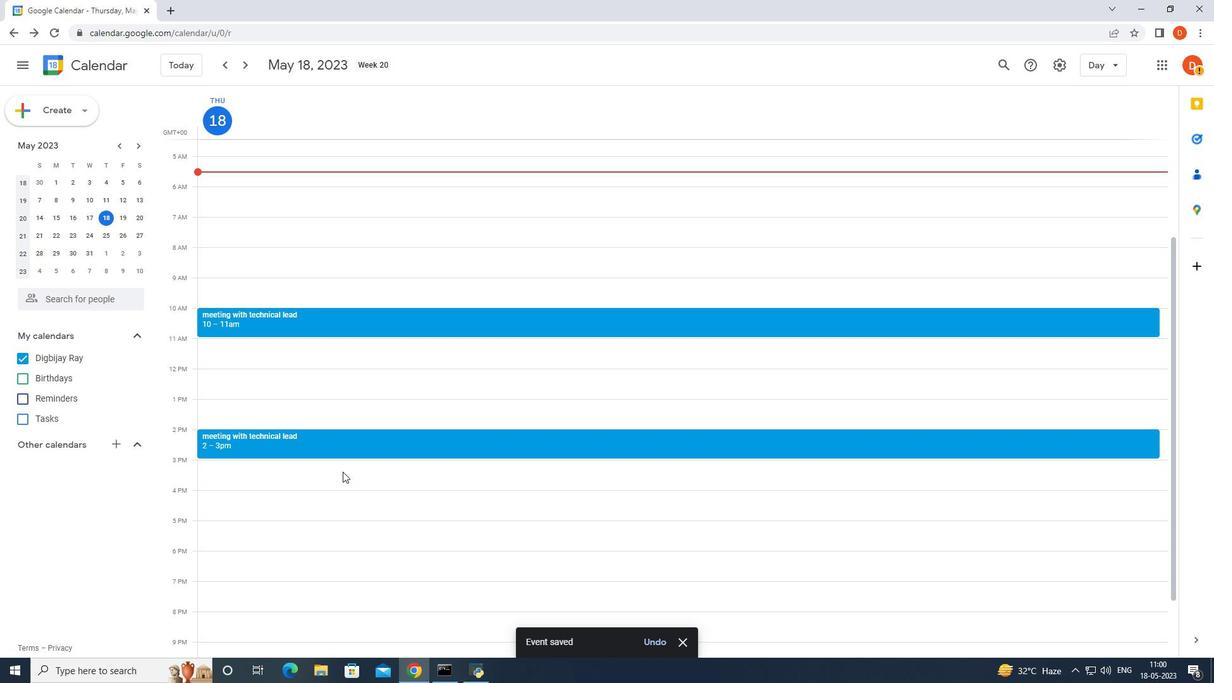 
Action: Mouse moved to (270, 406)
Screenshot: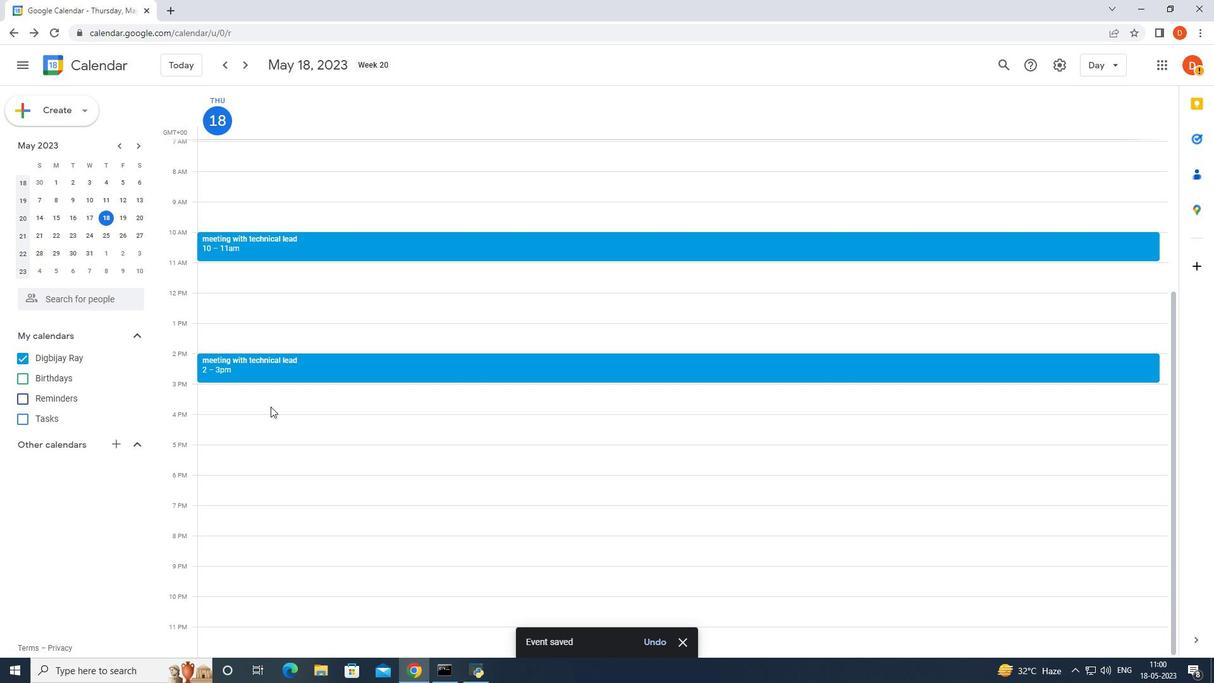 
Action: Mouse scrolled (270, 405) with delta (0, 0)
Screenshot: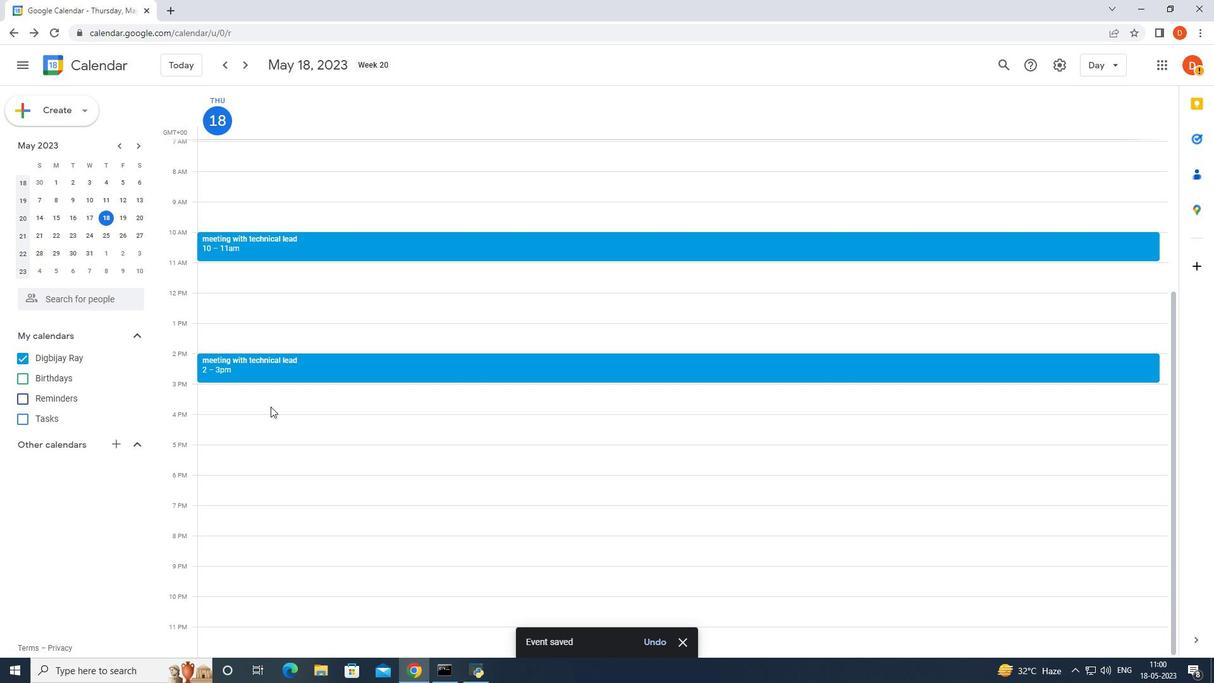 
Action: Mouse scrolled (270, 405) with delta (0, 0)
Screenshot: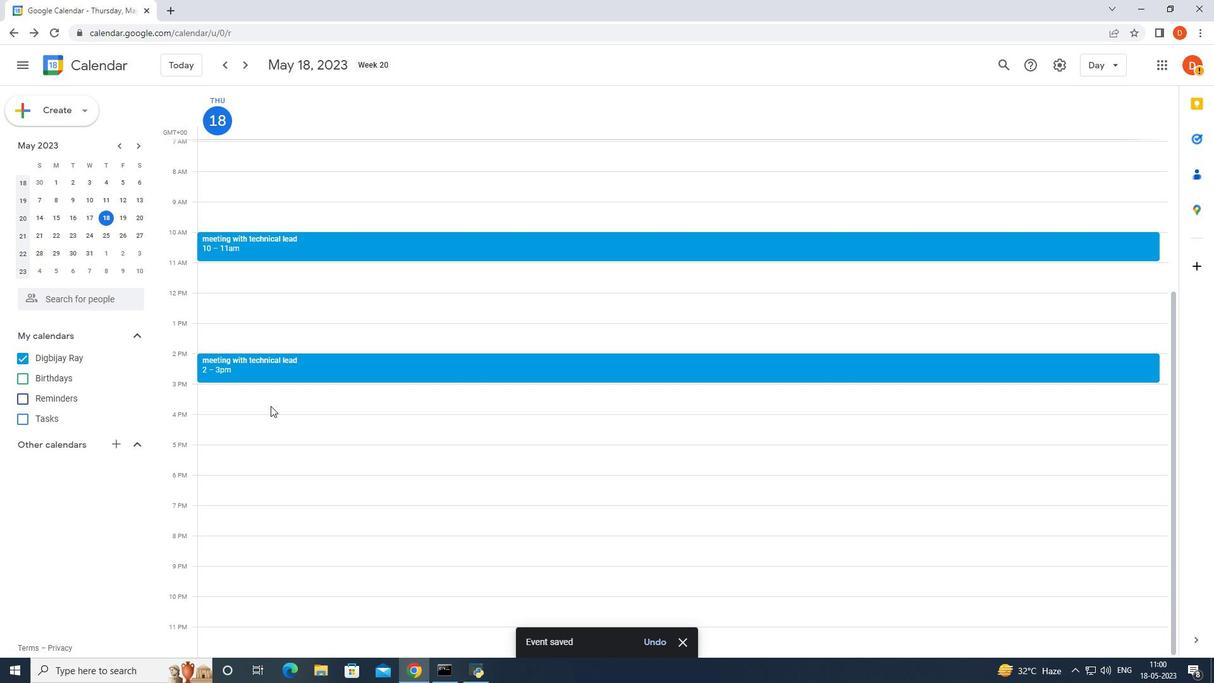 
Action: Mouse scrolled (270, 405) with delta (0, 0)
Screenshot: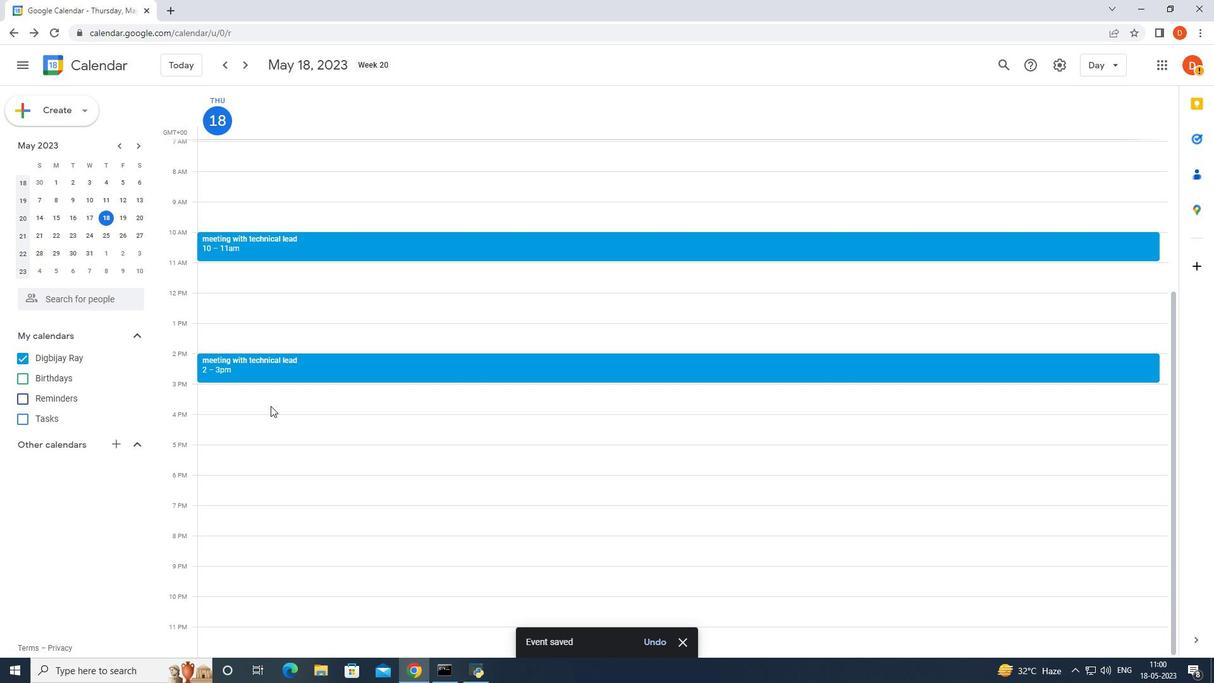 
Action: Mouse moved to (346, 416)
Screenshot: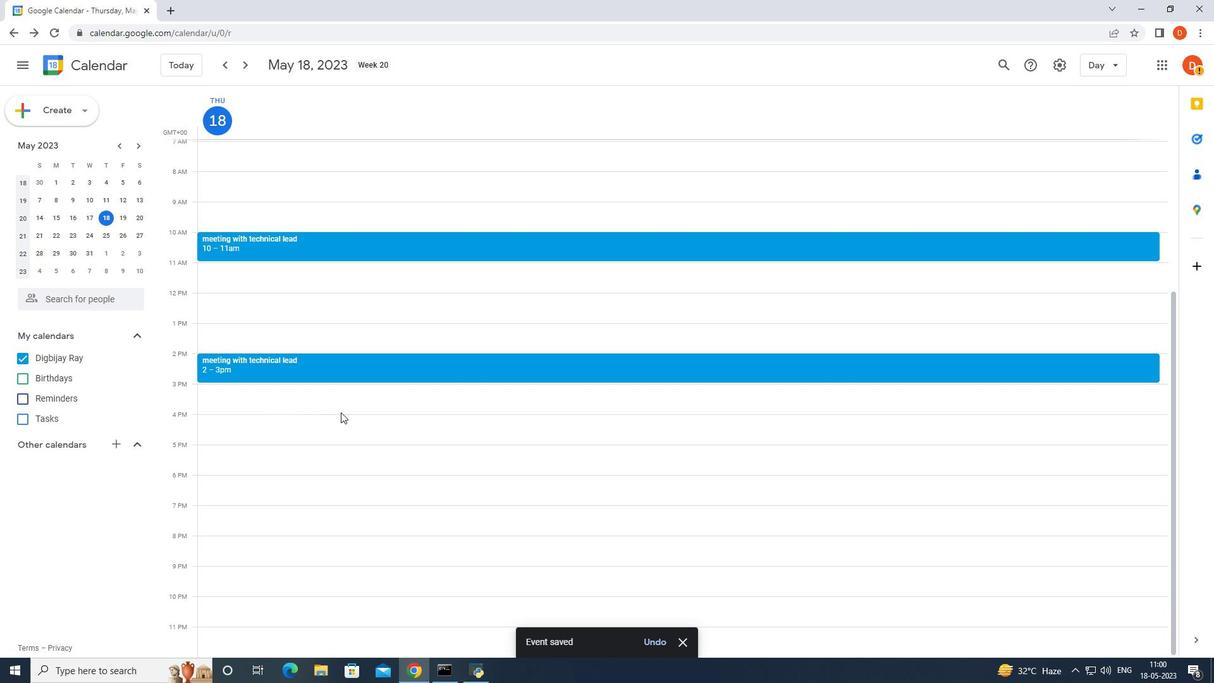 
Action: Mouse scrolled (346, 415) with delta (0, 0)
Screenshot: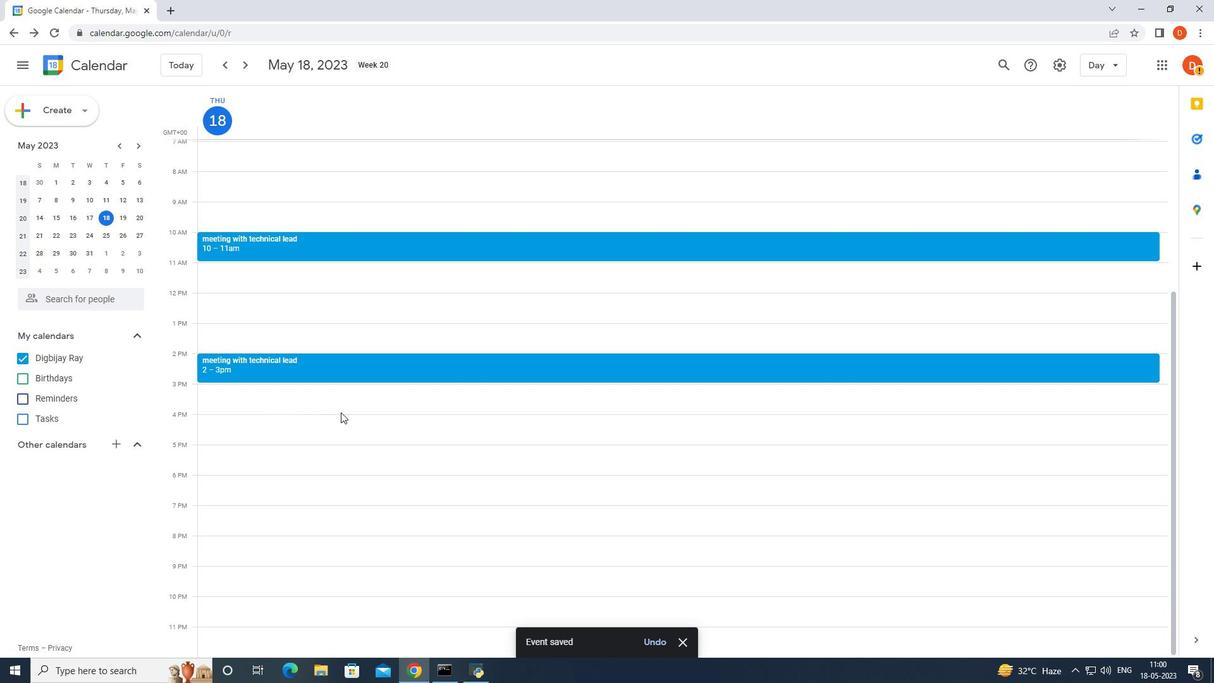 
Action: Mouse moved to (363, 424)
Screenshot: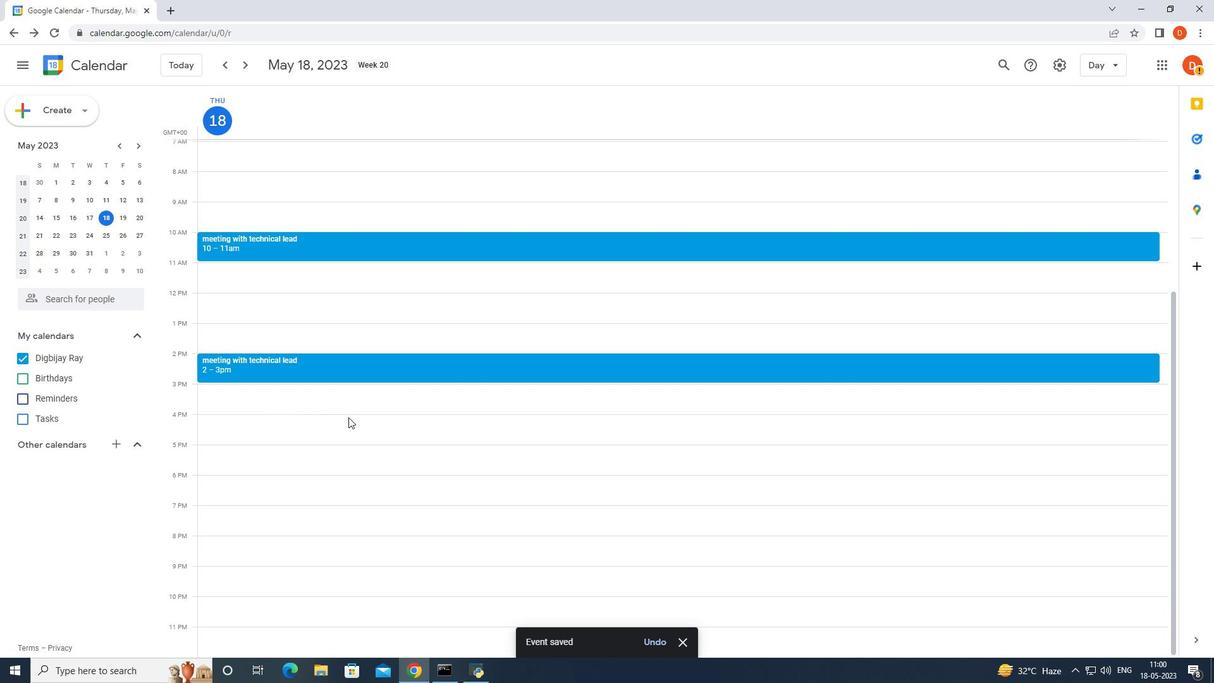 
Action: Mouse scrolled (363, 423) with delta (0, 0)
Screenshot: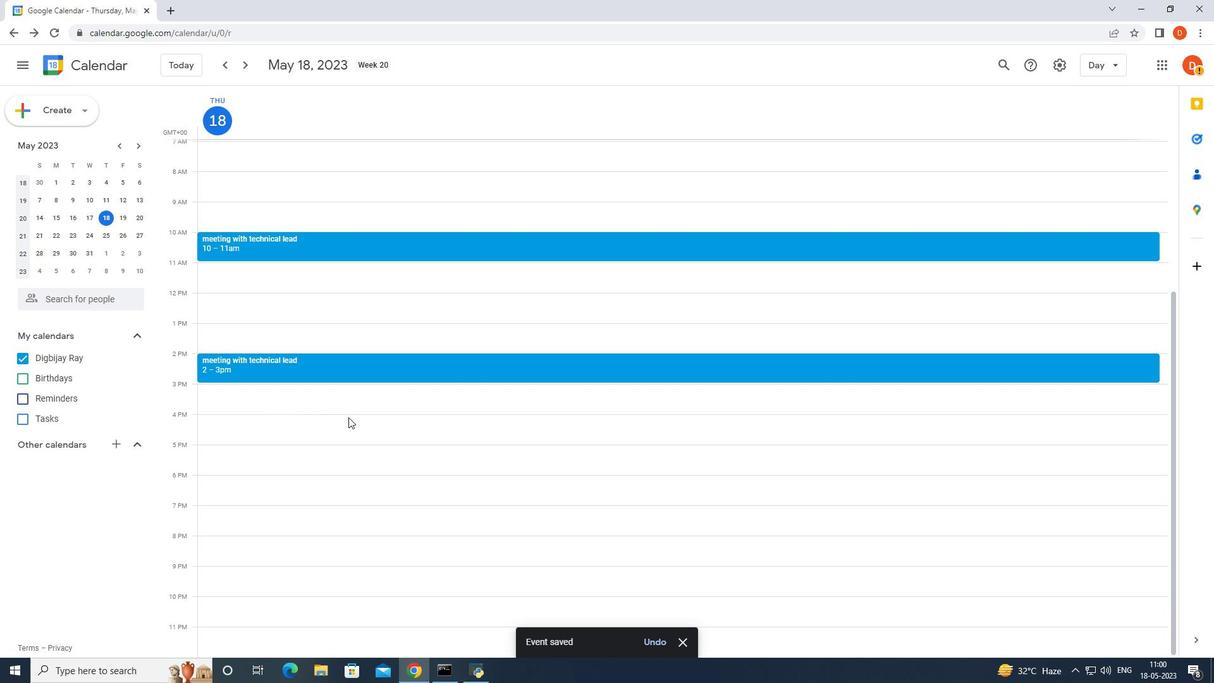 
Action: Mouse moved to (381, 411)
Screenshot: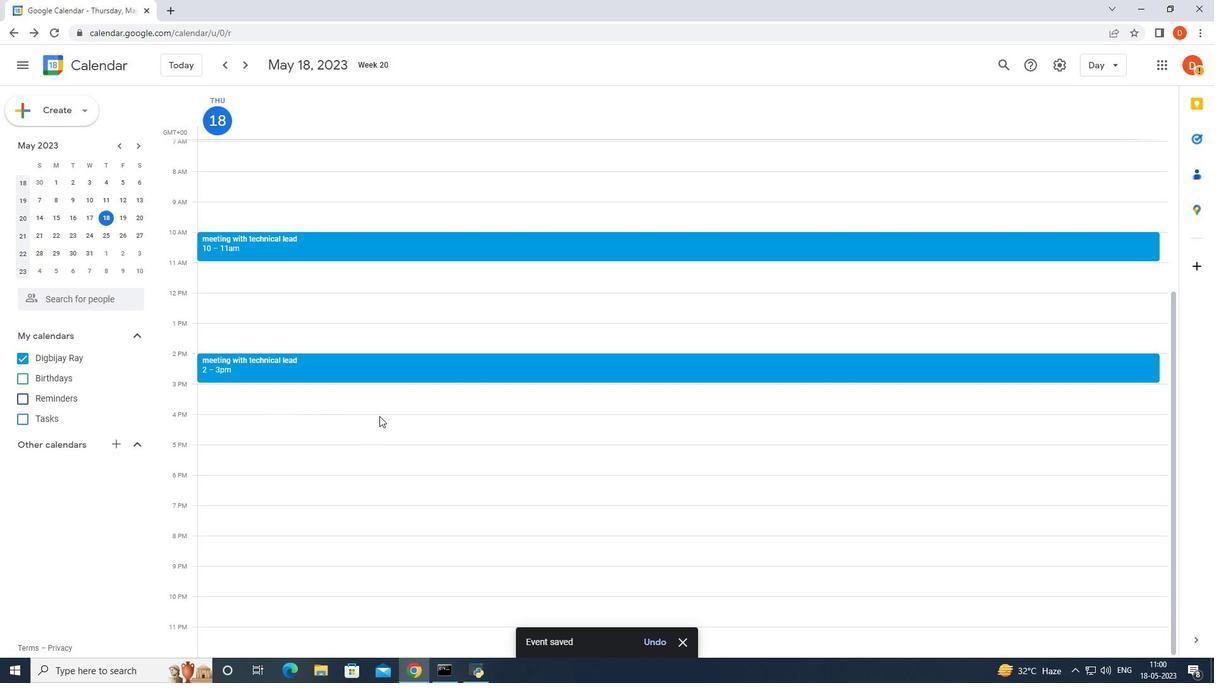 
Action: Mouse scrolled (381, 411) with delta (0, 0)
Screenshot: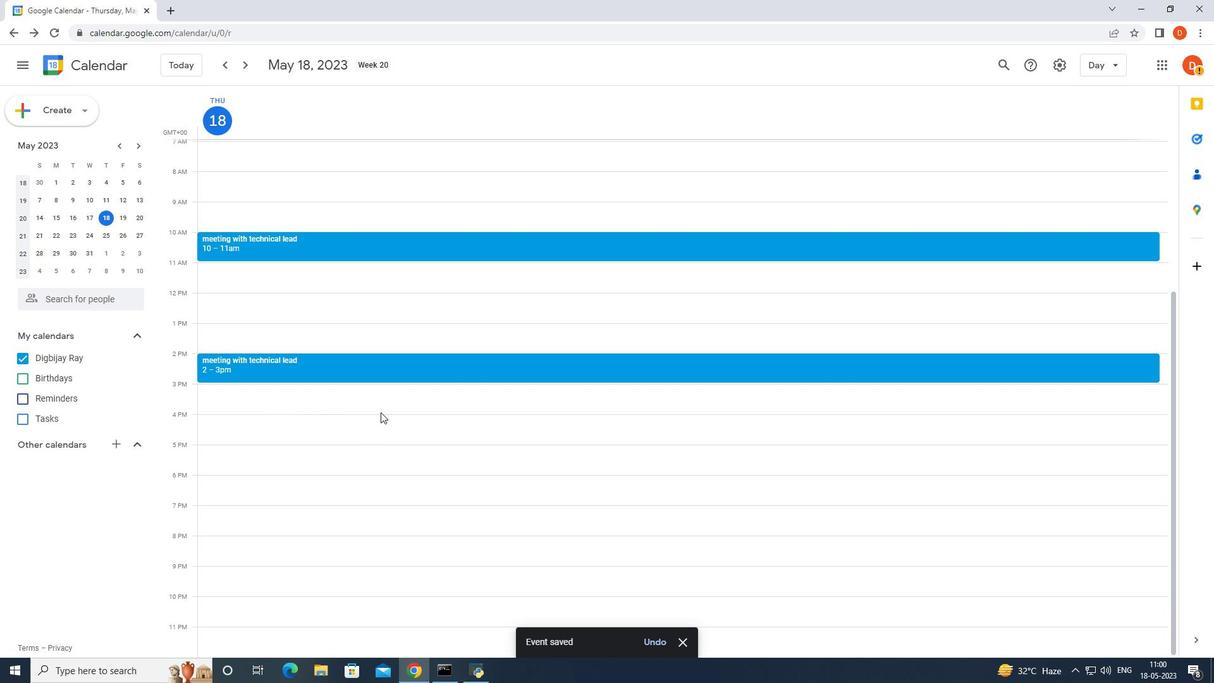 
Action: Mouse scrolled (381, 411) with delta (0, 0)
Screenshot: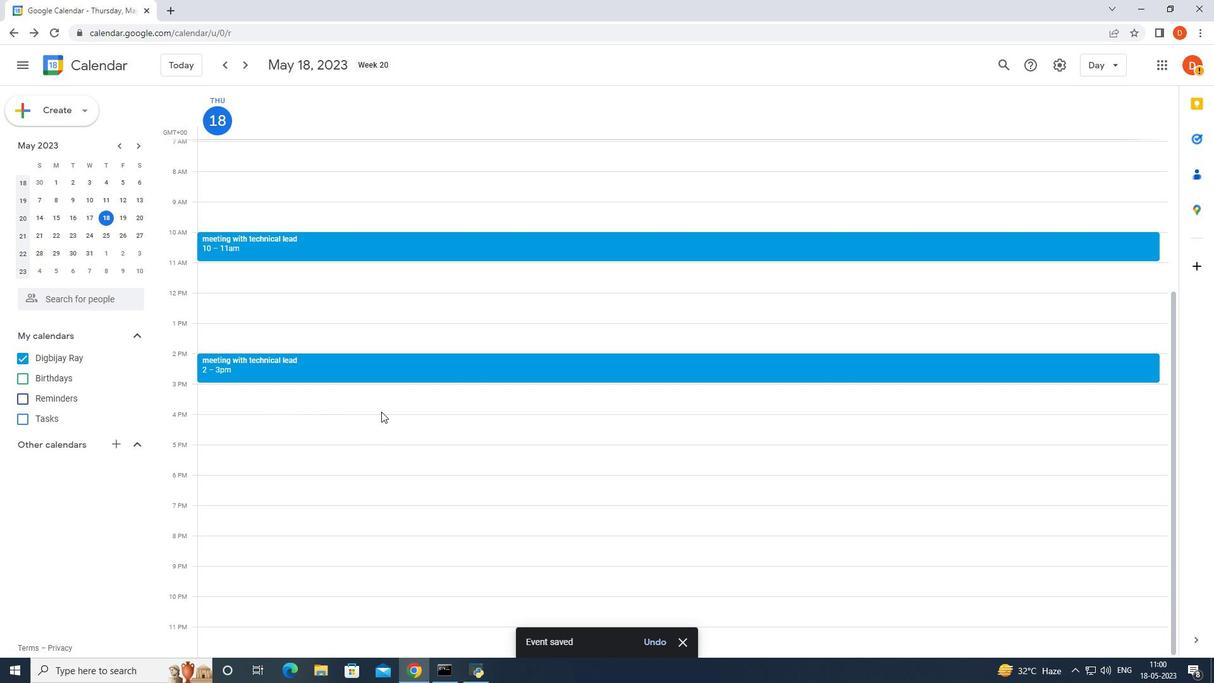 
Action: Mouse moved to (387, 411)
Screenshot: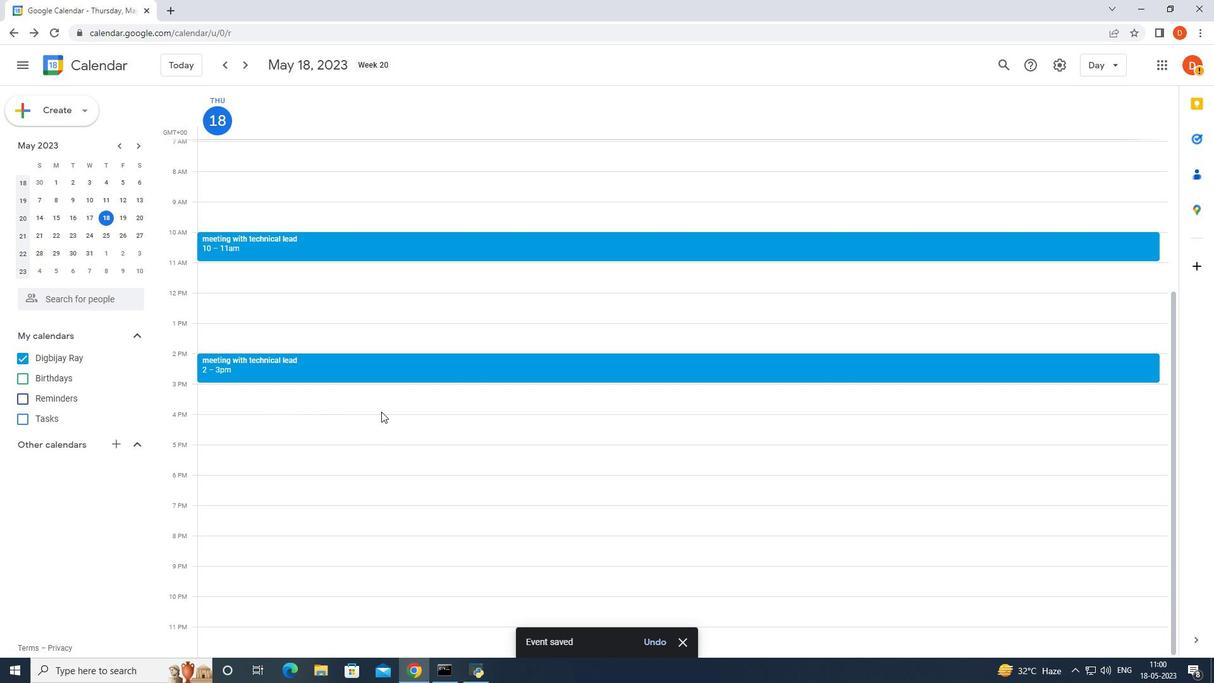 
Action: Mouse scrolled (387, 411) with delta (0, 0)
Screenshot: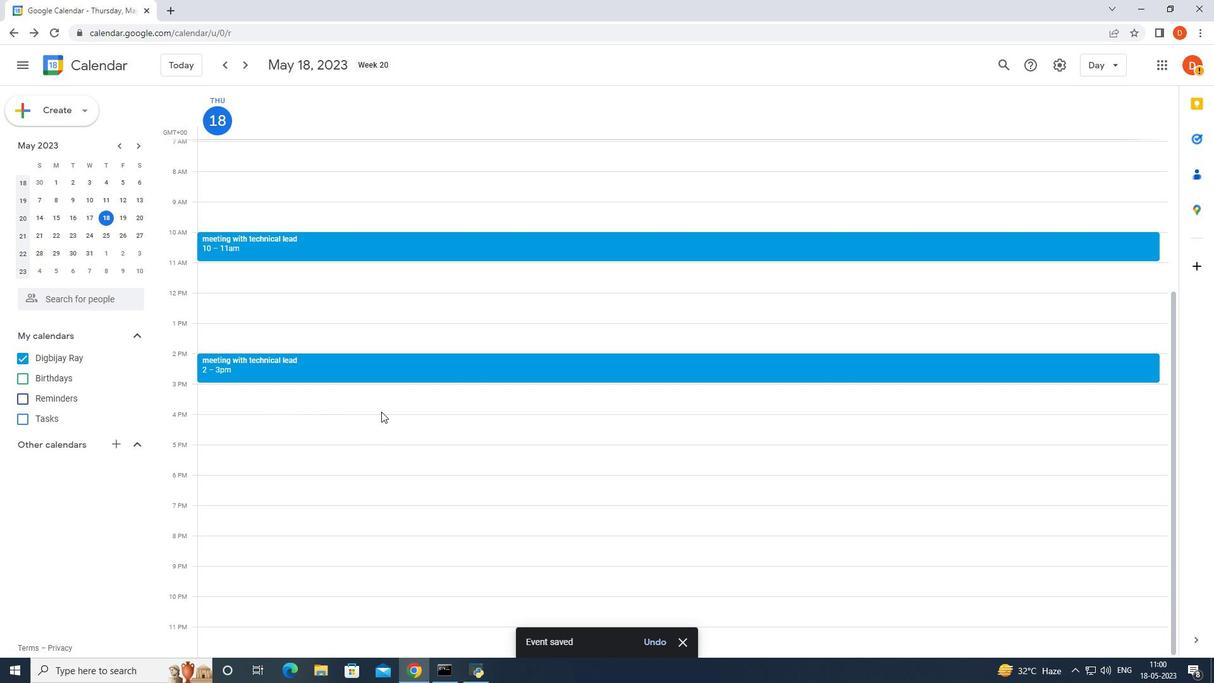 
Action: Mouse moved to (269, 474)
Screenshot: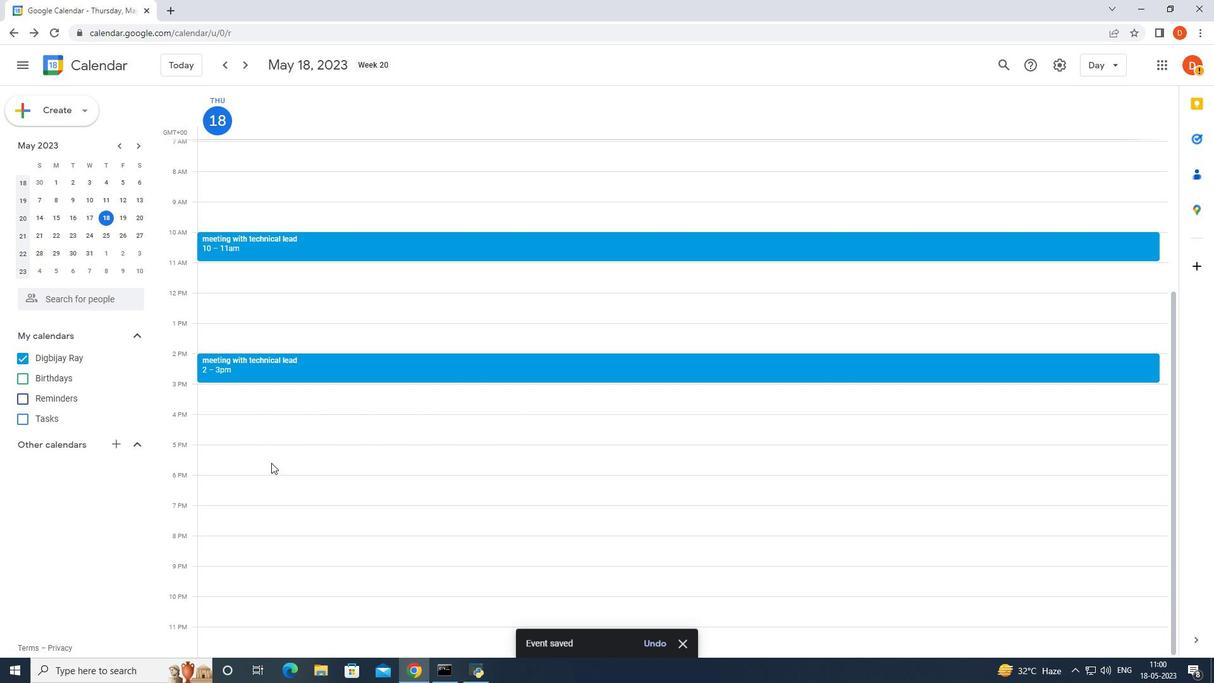 
Action: Mouse pressed left at (269, 474)
Screenshot: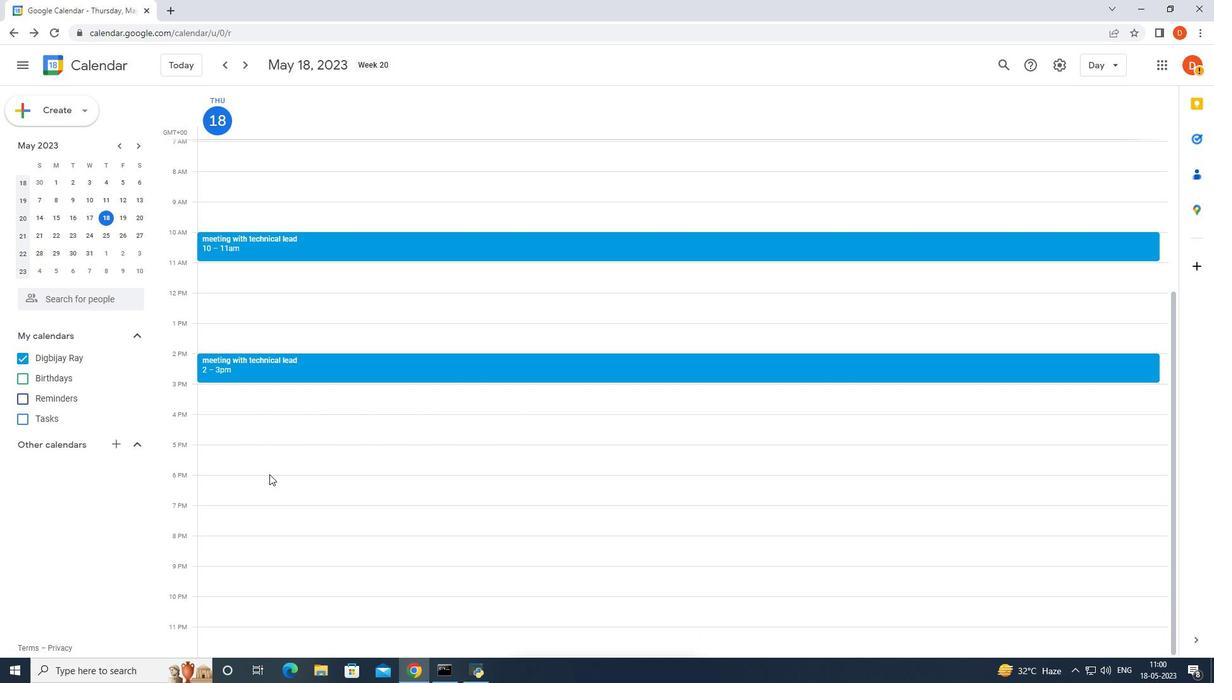 
Action: Mouse moved to (548, 373)
Screenshot: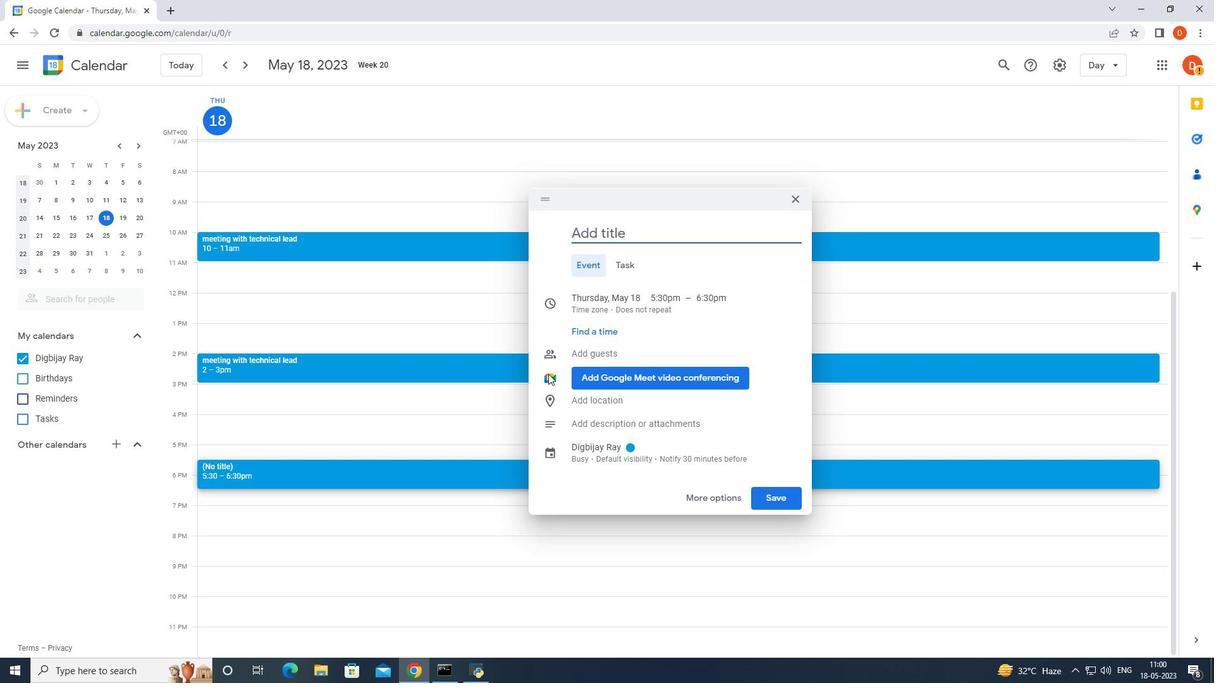 
Action: Key pressed meeting<Key.space>e<Key.backspace>with<Key.space>tecnicak=<Key.backspace><Key.backspace><Key.backspace><Key.left><Key.left><Key.left>h<Key.right><Key.right><Key.right>al<Key.space>lead
Screenshot: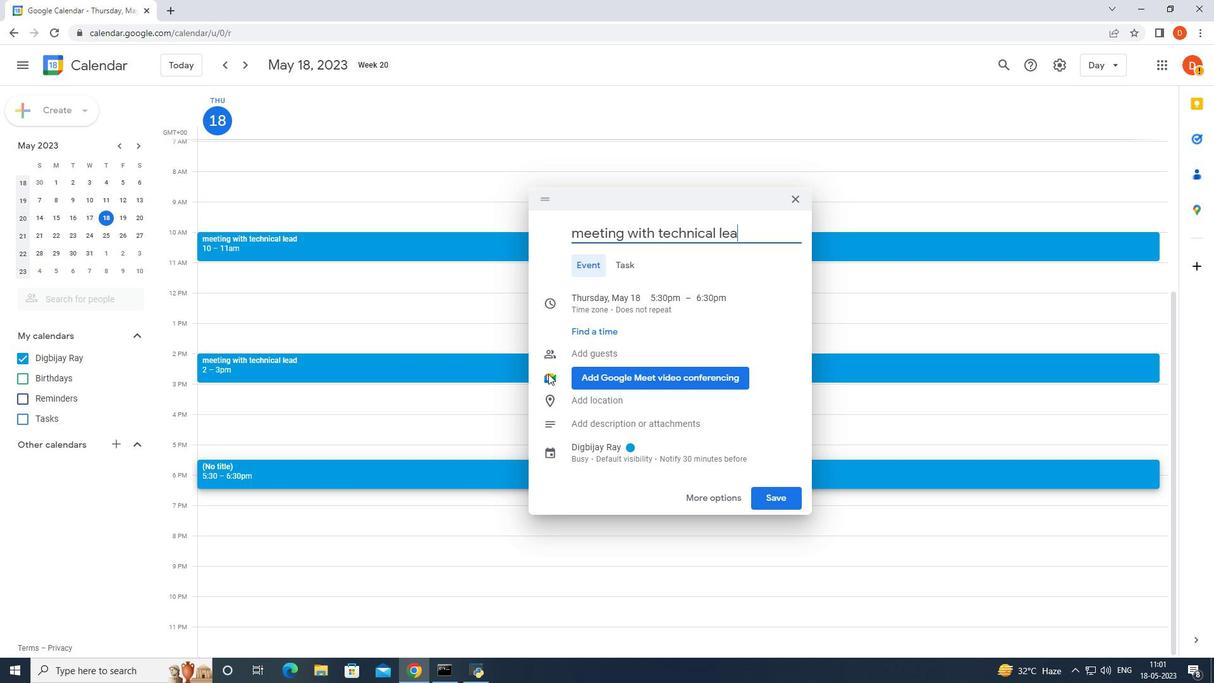 
Action: Mouse moved to (714, 502)
Screenshot: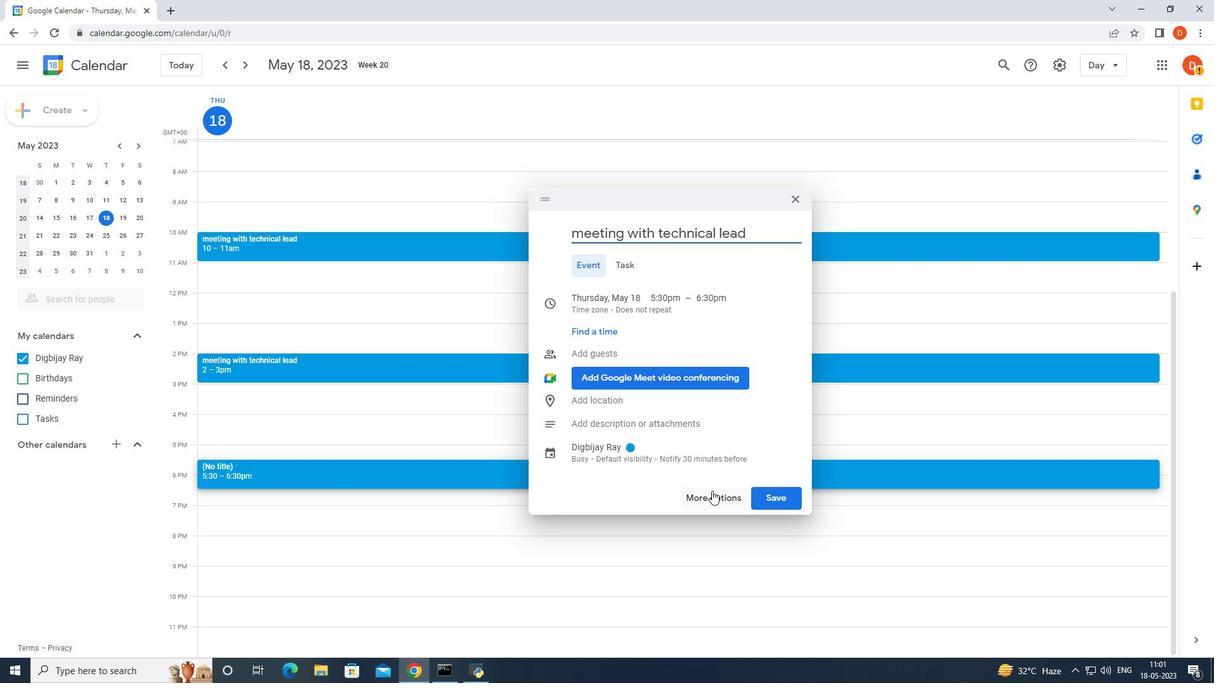 
Action: Mouse pressed left at (714, 502)
Screenshot: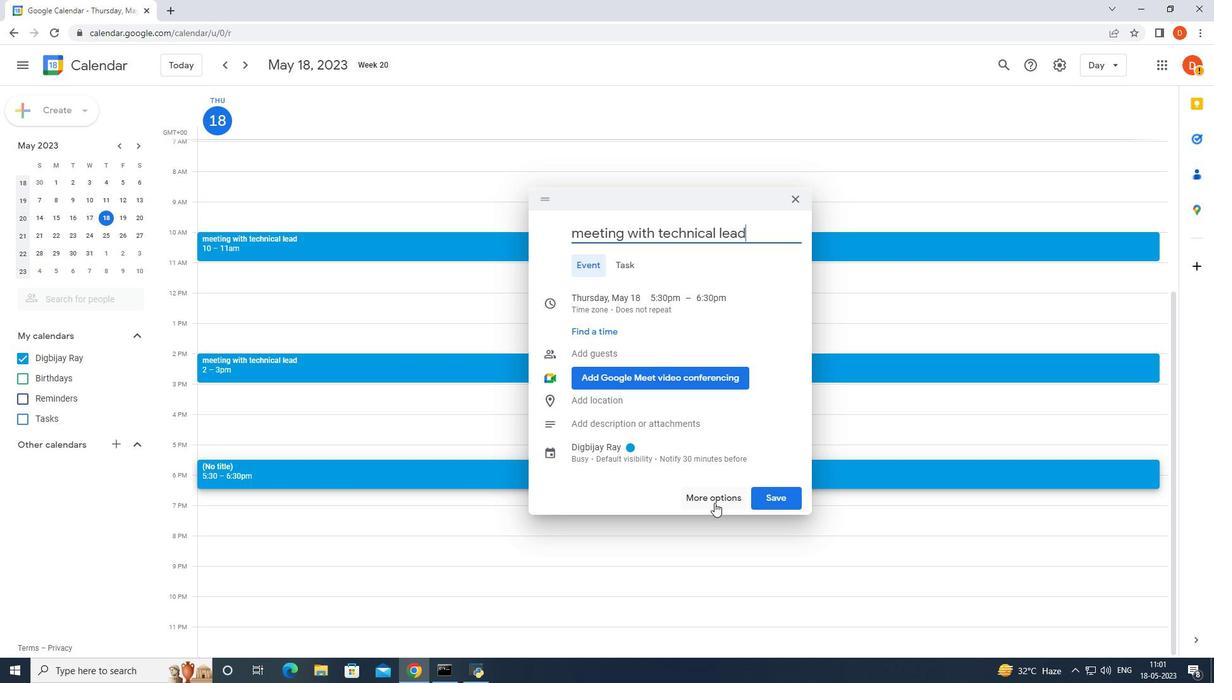 
Action: Mouse moved to (119, 424)
Screenshot: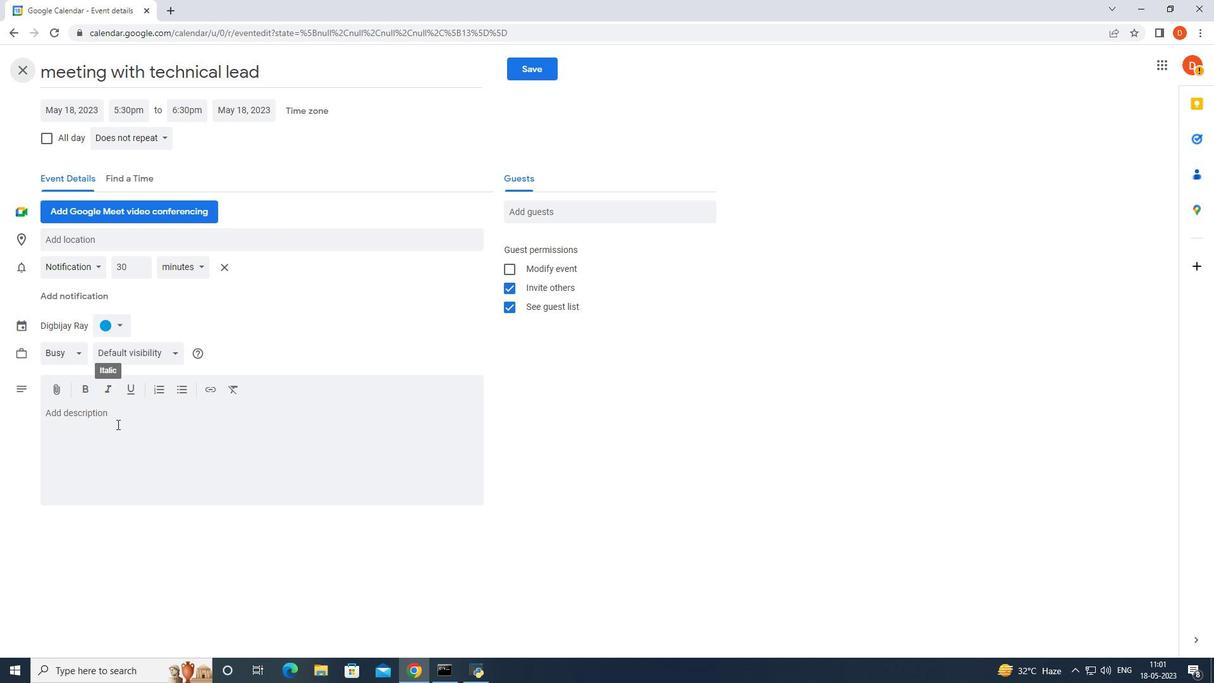 
Action: Mouse pressed left at (119, 424)
Screenshot: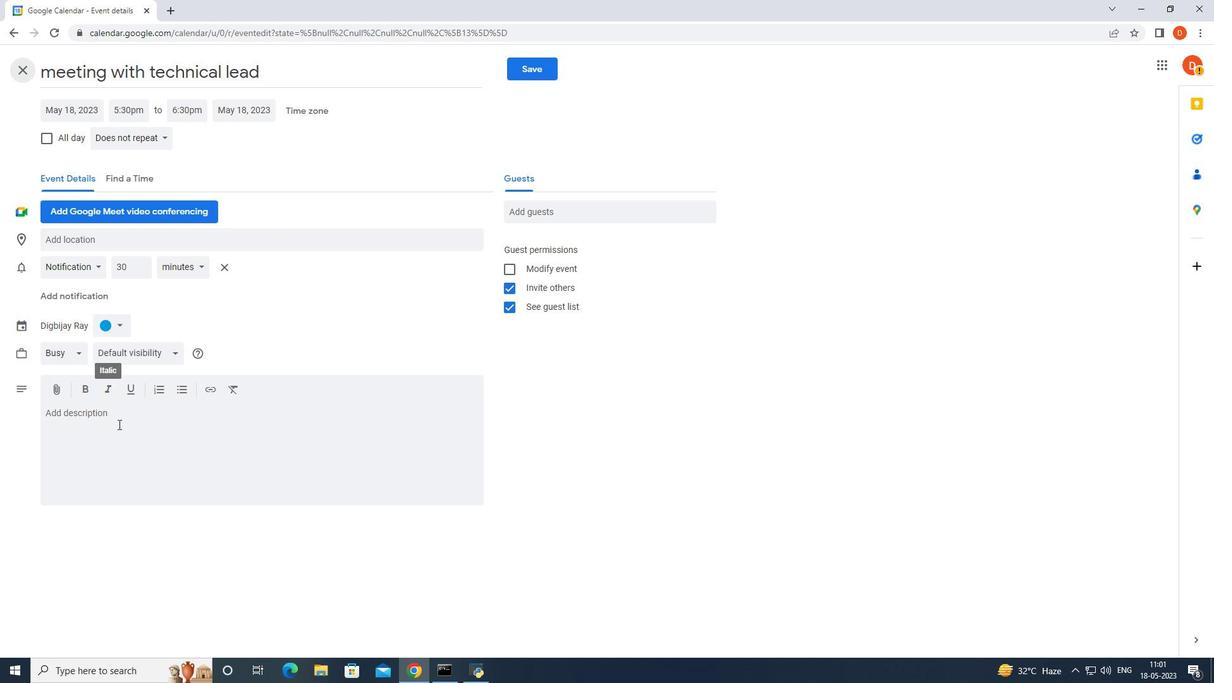 
Action: Mouse moved to (114, 424)
Screenshot: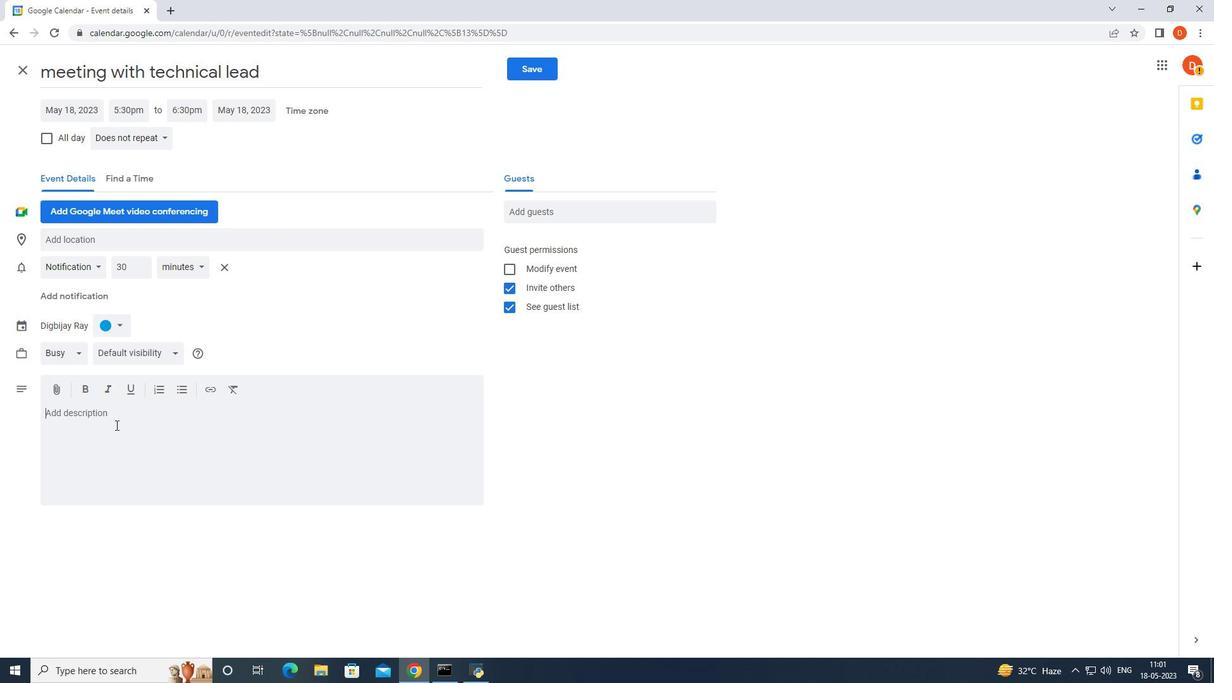 
Action: Key pressed 2nd<Key.space>floor<Key.space>softage<Key.space>information<Key.space>ana<Key.home><Key.right><Key.right><Key.right><Key.right><Key.right><Key.right><Key.right><Key.right><Key.right><Key.right><Key.right><Key.right><Key.right><Key.right><Key.right><Key.right><Key.right><Key.right><Key.right><Key.right><Key.right><Key.right><Key.right><Key.right><Key.right><Key.right><Key.right><Key.right><Key.right><Key.right><Key.right><Key.right><Key.right><Key.backspace>d<Key.space>tecnology
Screenshot: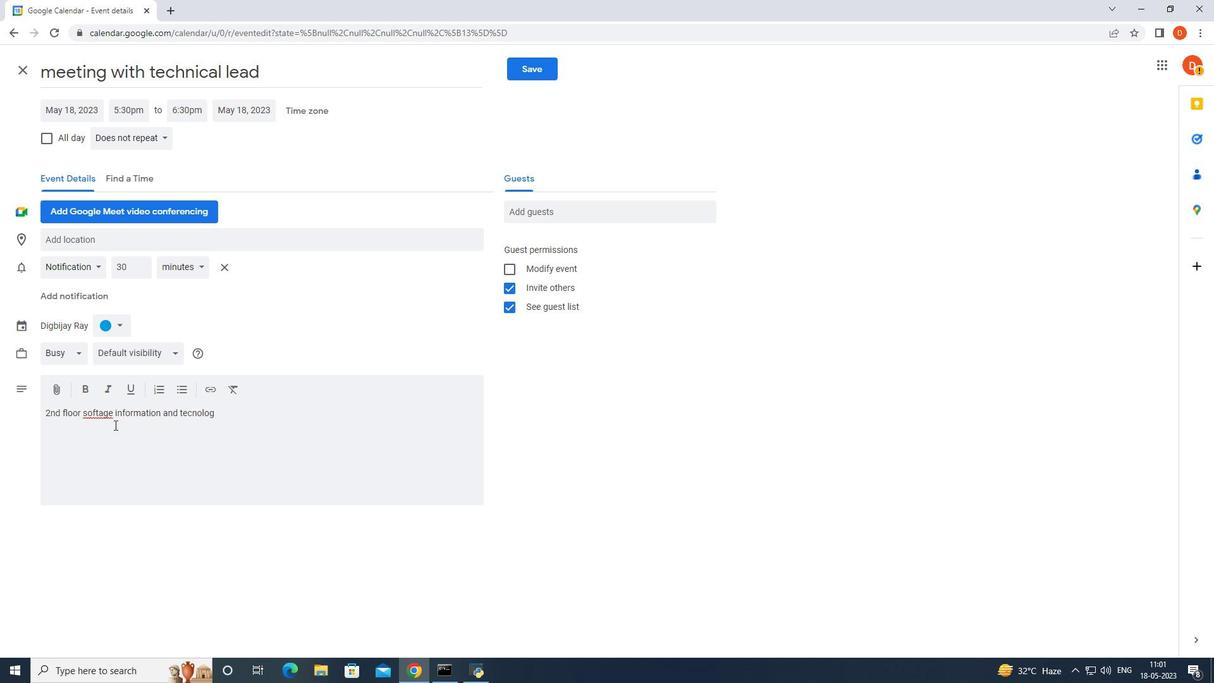 
Action: Mouse moved to (538, 68)
Screenshot: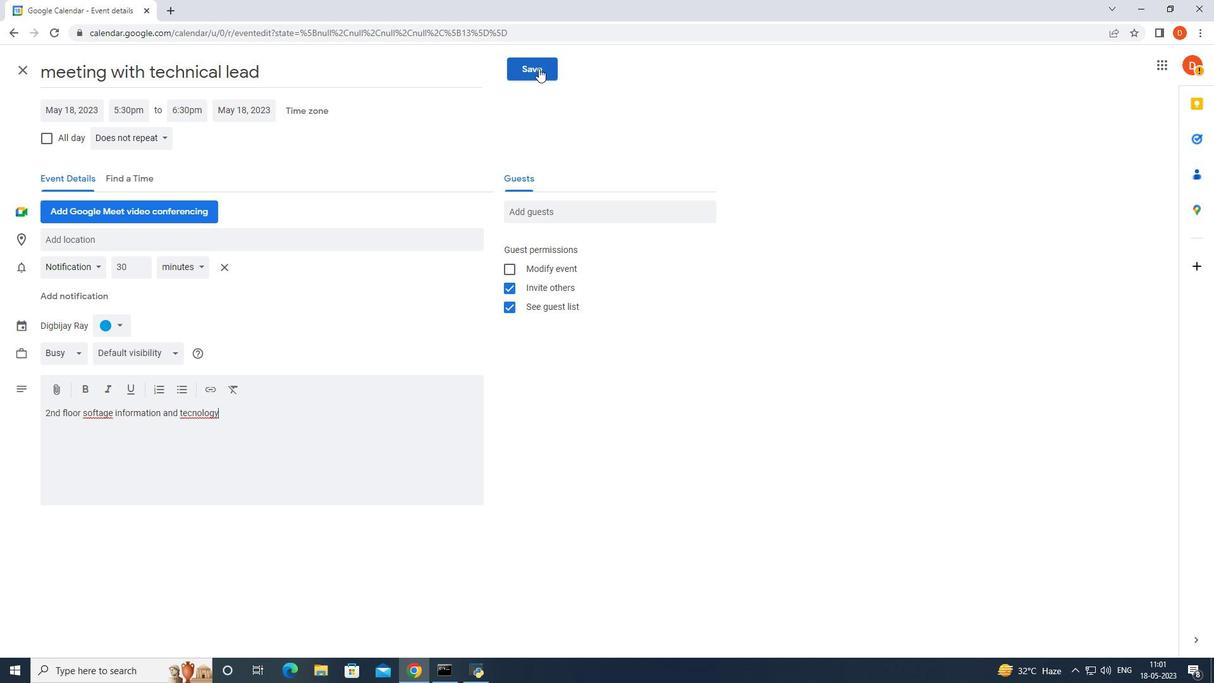
Action: Mouse pressed left at (538, 68)
Screenshot: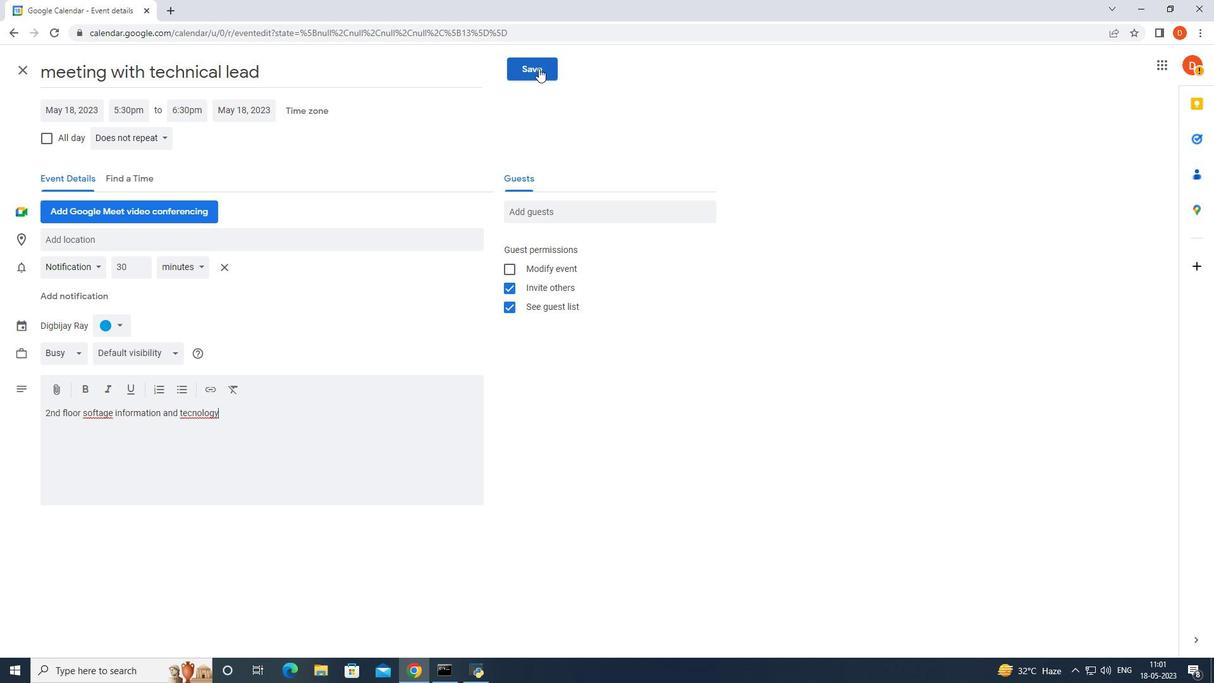 
Action: Mouse moved to (769, 356)
Screenshot: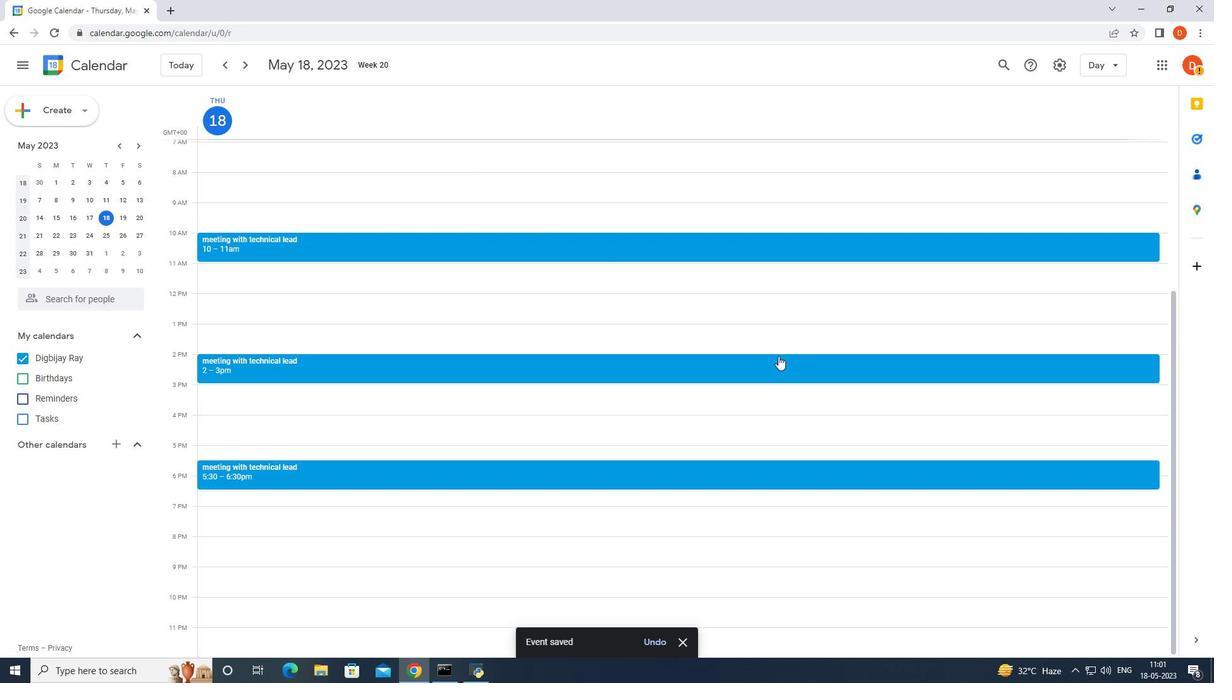 
